 Task: Create a sub task System Test and UAT for the task  Create a new online platform for online therapy sessions in the project ArrowTech , assign it to team member softage.3@softage.net and update the status of the sub task to  On Track  , set the priority of the sub task to Low
Action: Mouse moved to (68, 332)
Screenshot: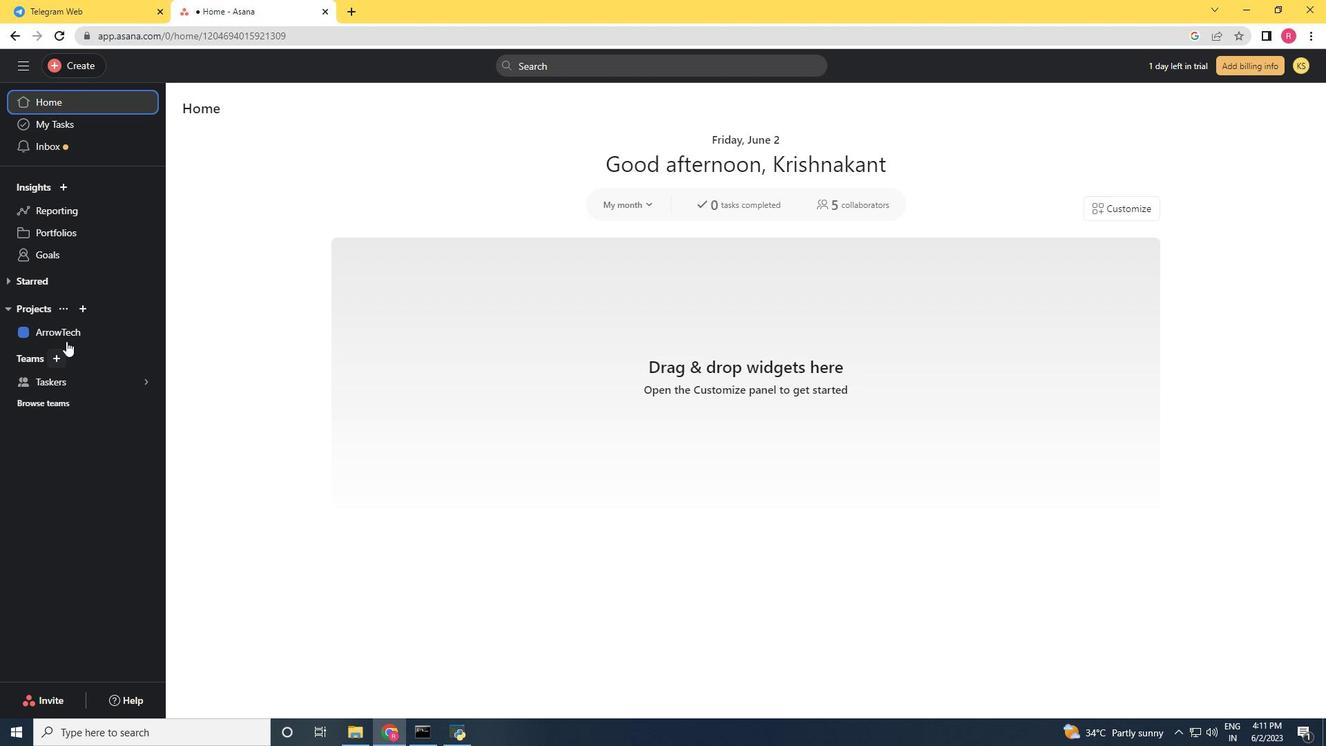 
Action: Mouse pressed left at (68, 332)
Screenshot: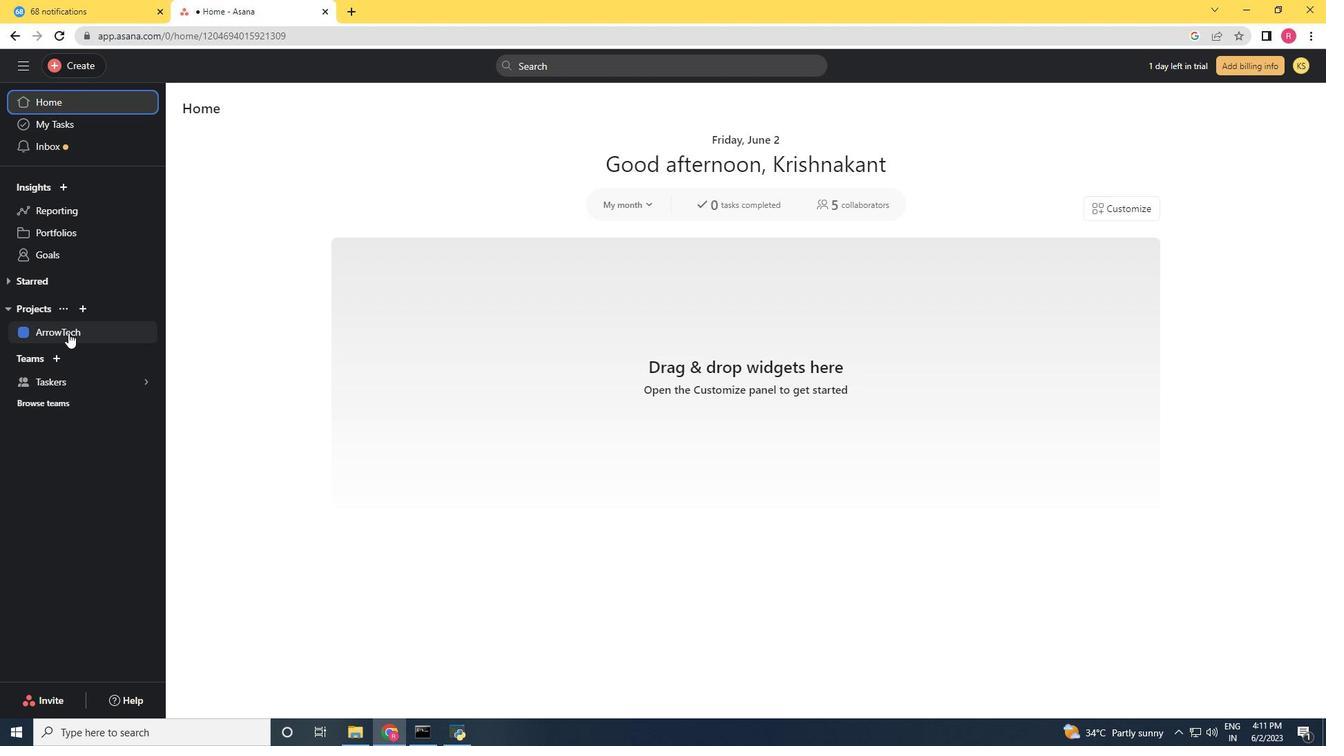 
Action: Mouse moved to (529, 307)
Screenshot: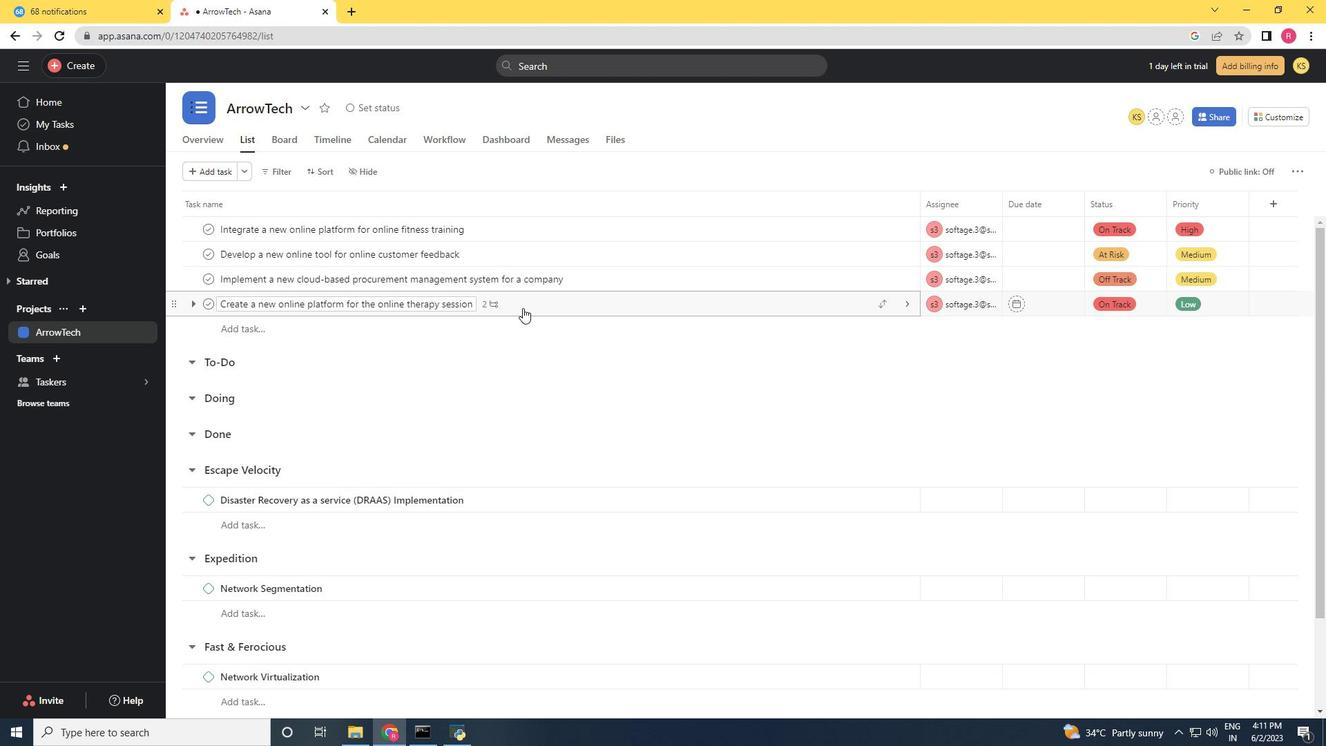 
Action: Mouse pressed left at (529, 307)
Screenshot: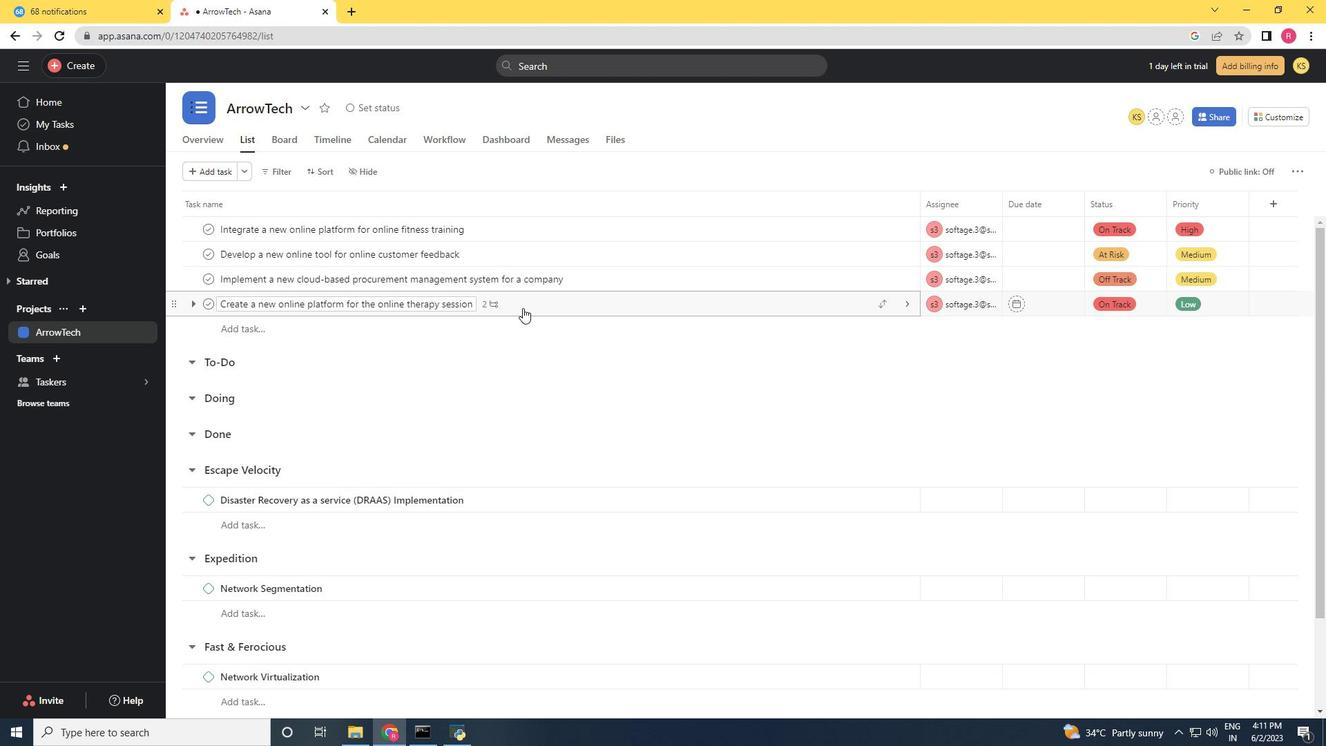 
Action: Mouse moved to (983, 440)
Screenshot: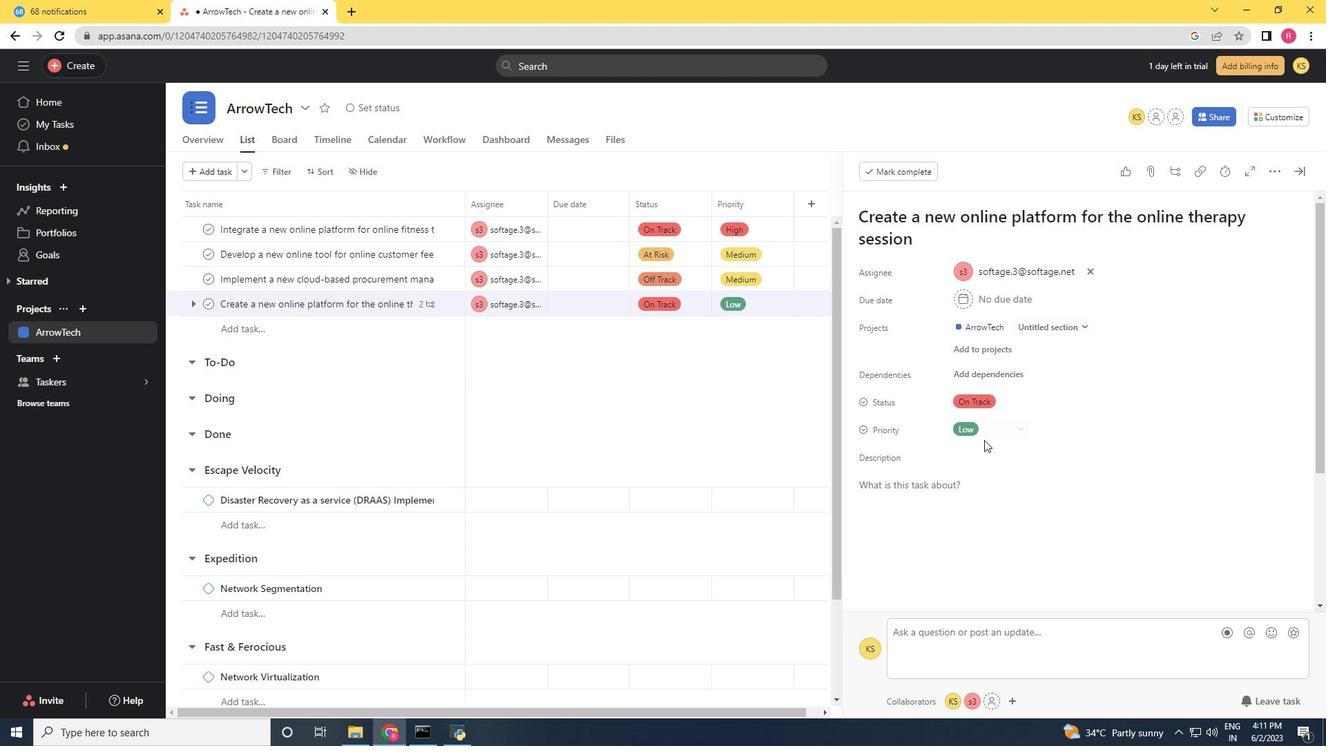 
Action: Mouse scrolled (983, 440) with delta (0, 0)
Screenshot: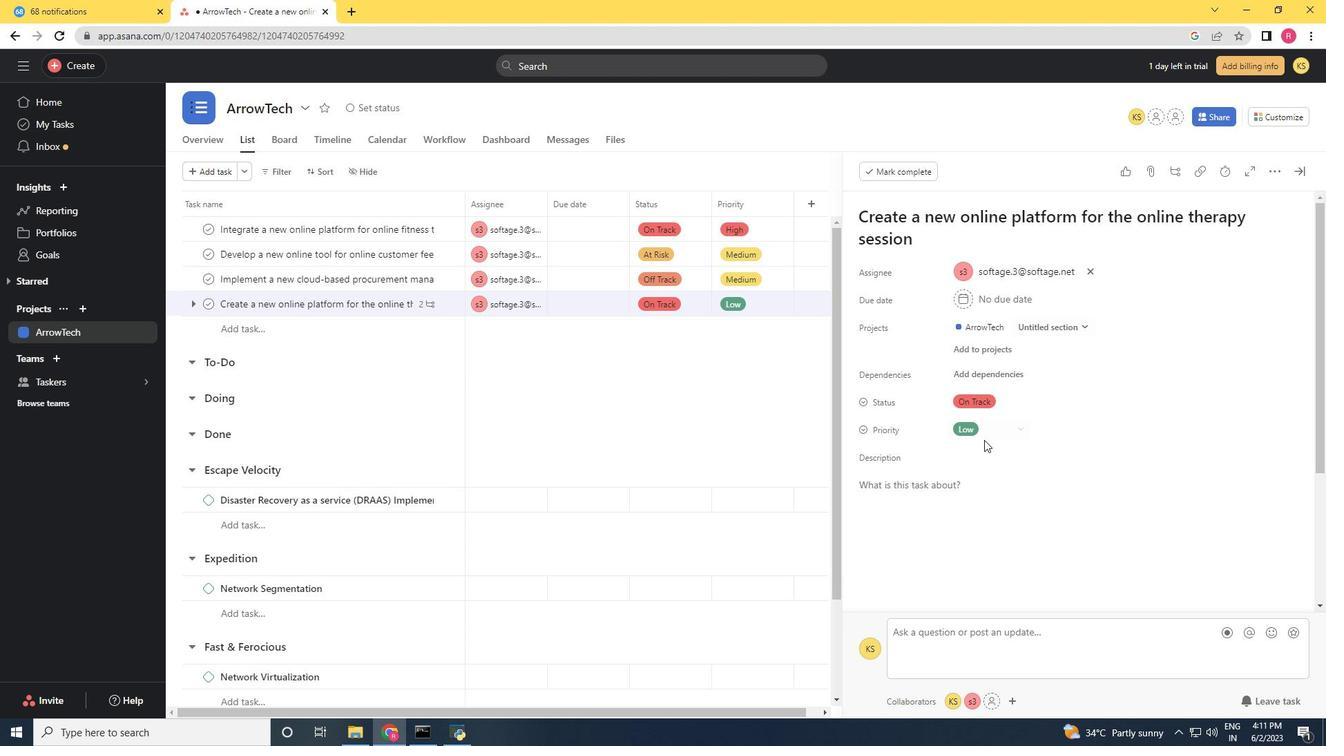 
Action: Mouse moved to (978, 446)
Screenshot: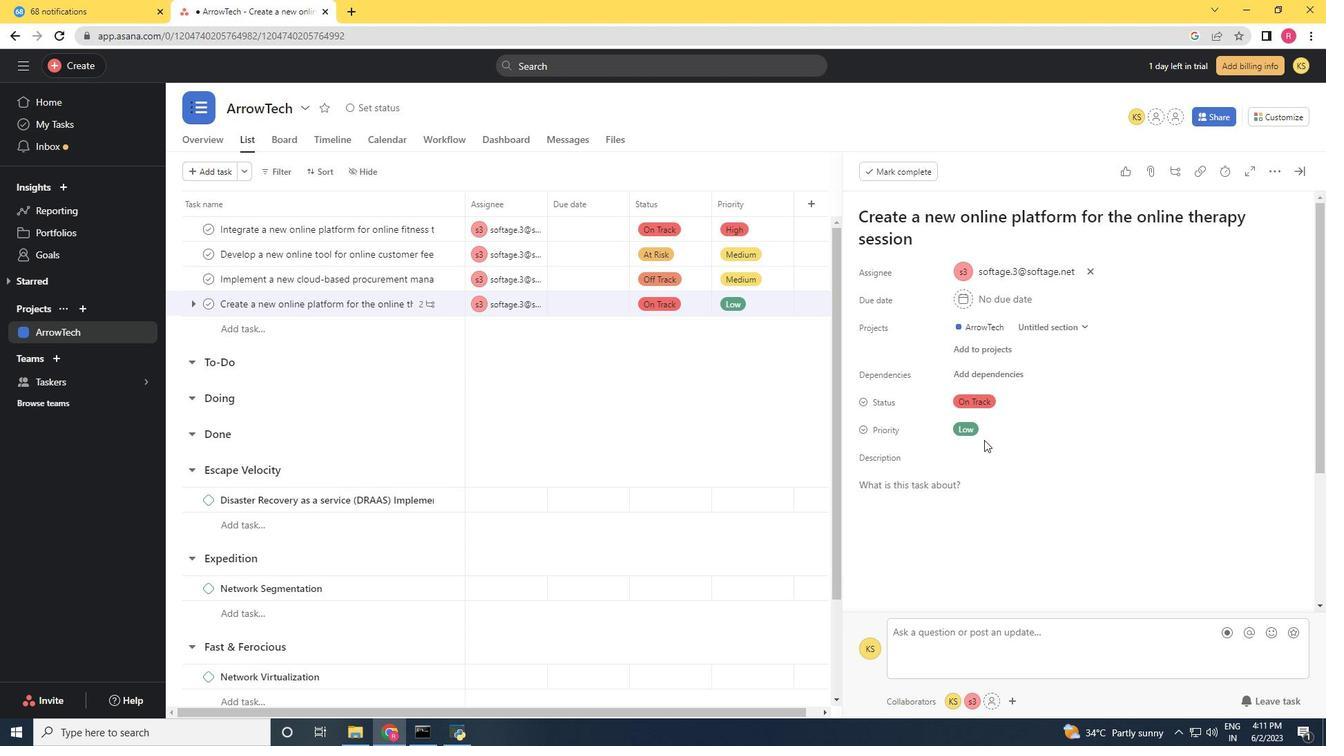 
Action: Mouse scrolled (978, 446) with delta (0, 0)
Screenshot: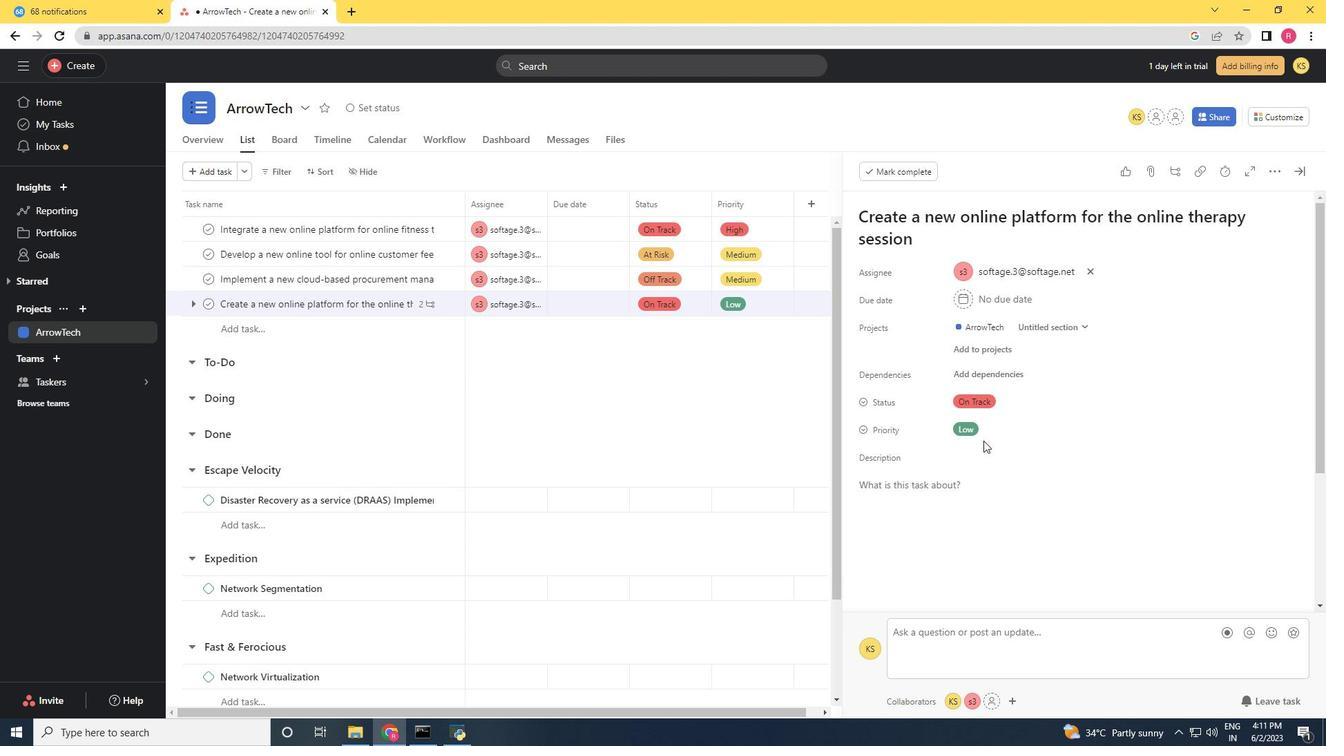 
Action: Mouse moved to (976, 450)
Screenshot: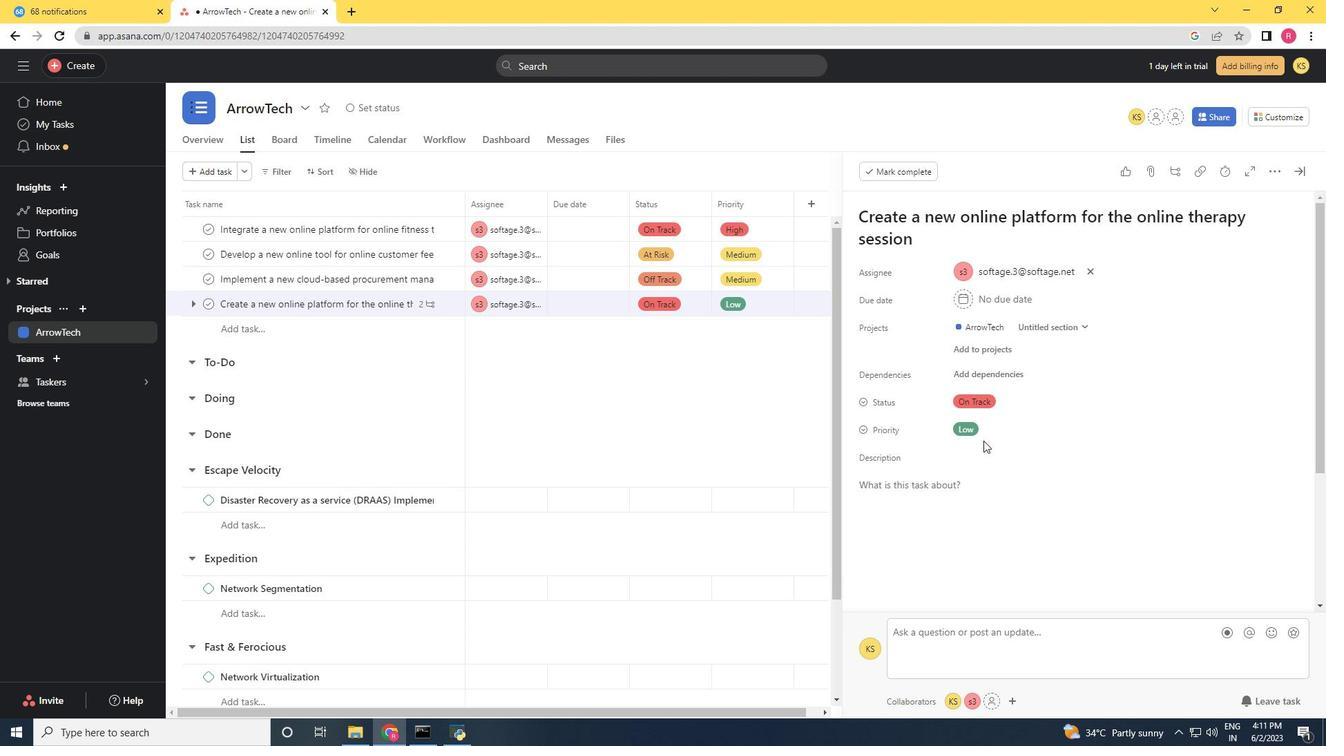 
Action: Mouse scrolled (976, 449) with delta (0, 0)
Screenshot: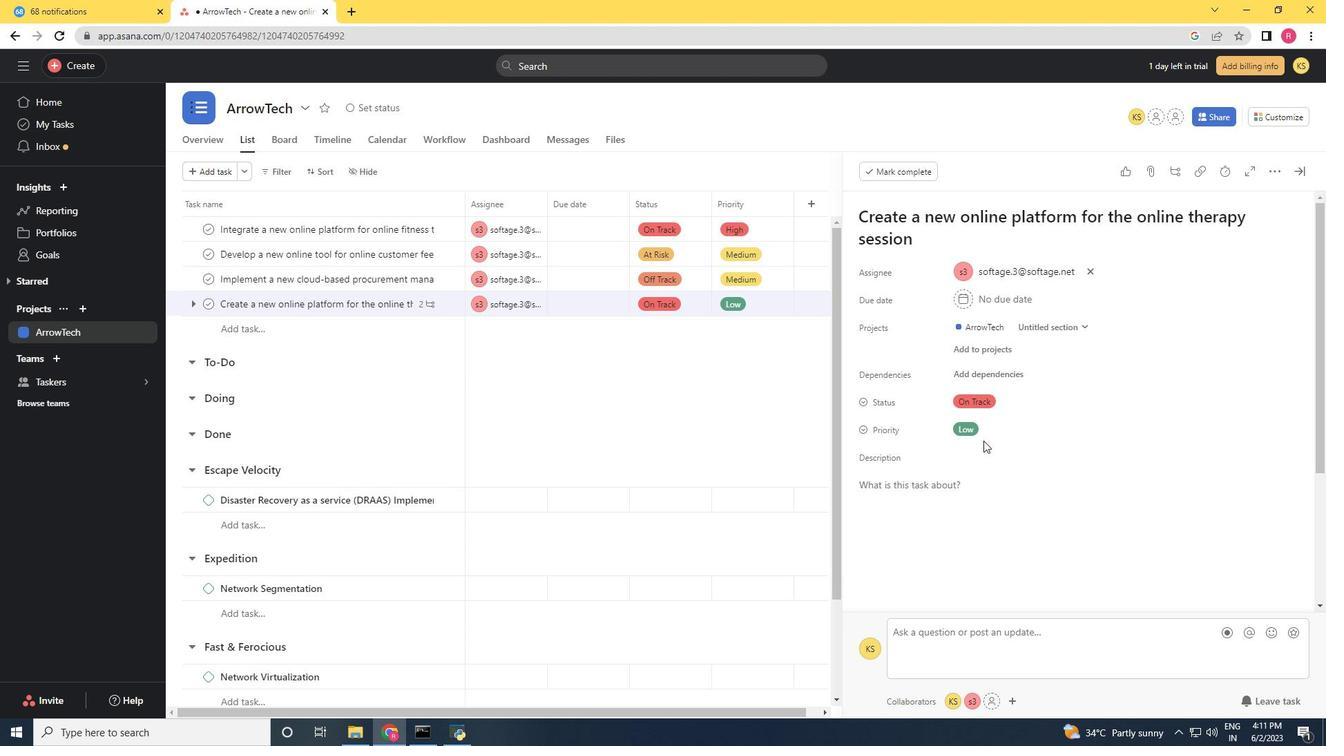 
Action: Mouse scrolled (976, 449) with delta (0, 0)
Screenshot: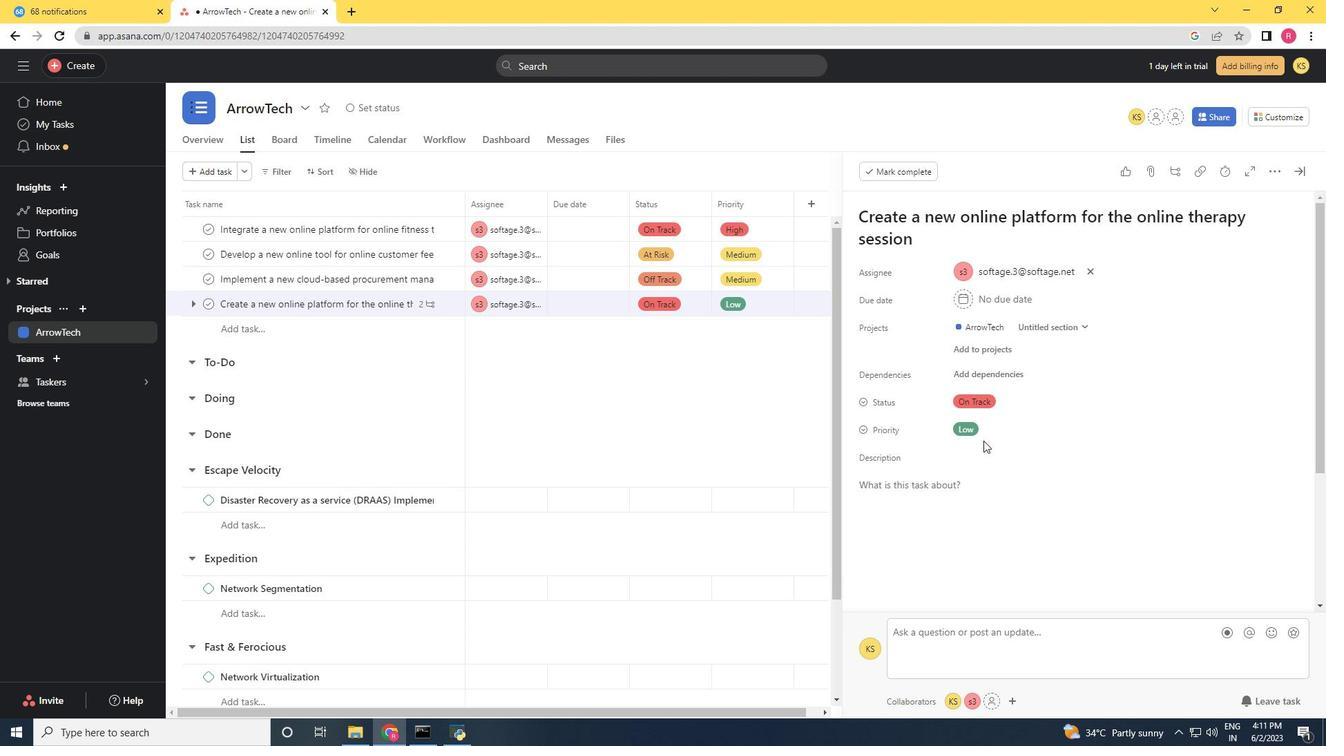 
Action: Mouse moved to (907, 498)
Screenshot: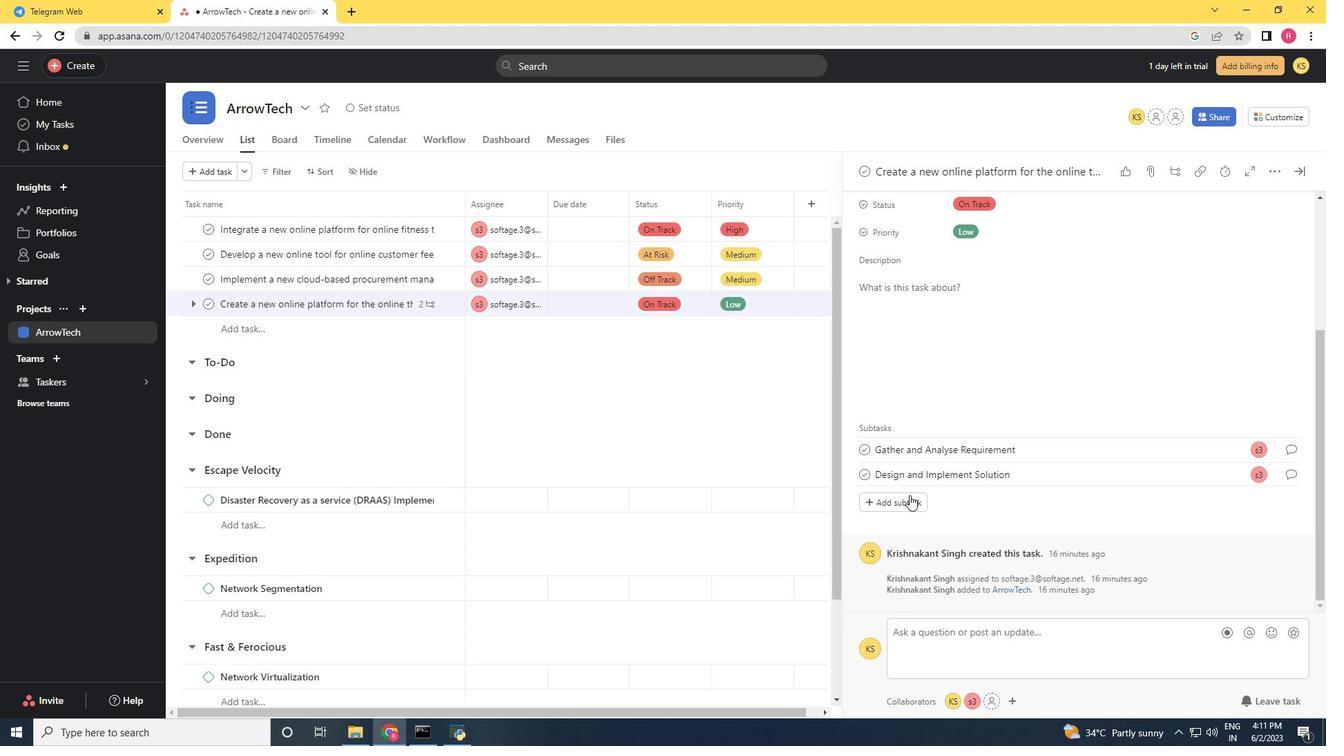 
Action: Mouse pressed left at (907, 498)
Screenshot: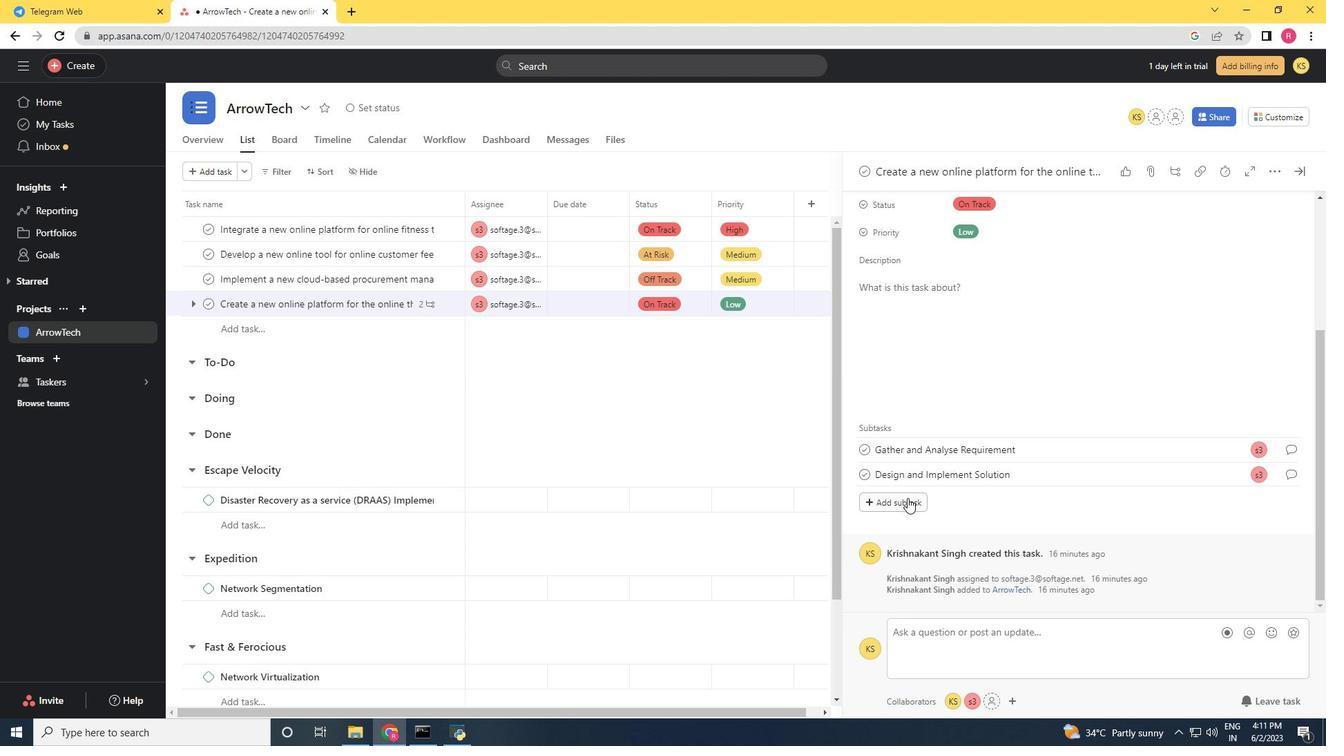 
Action: Mouse moved to (901, 492)
Screenshot: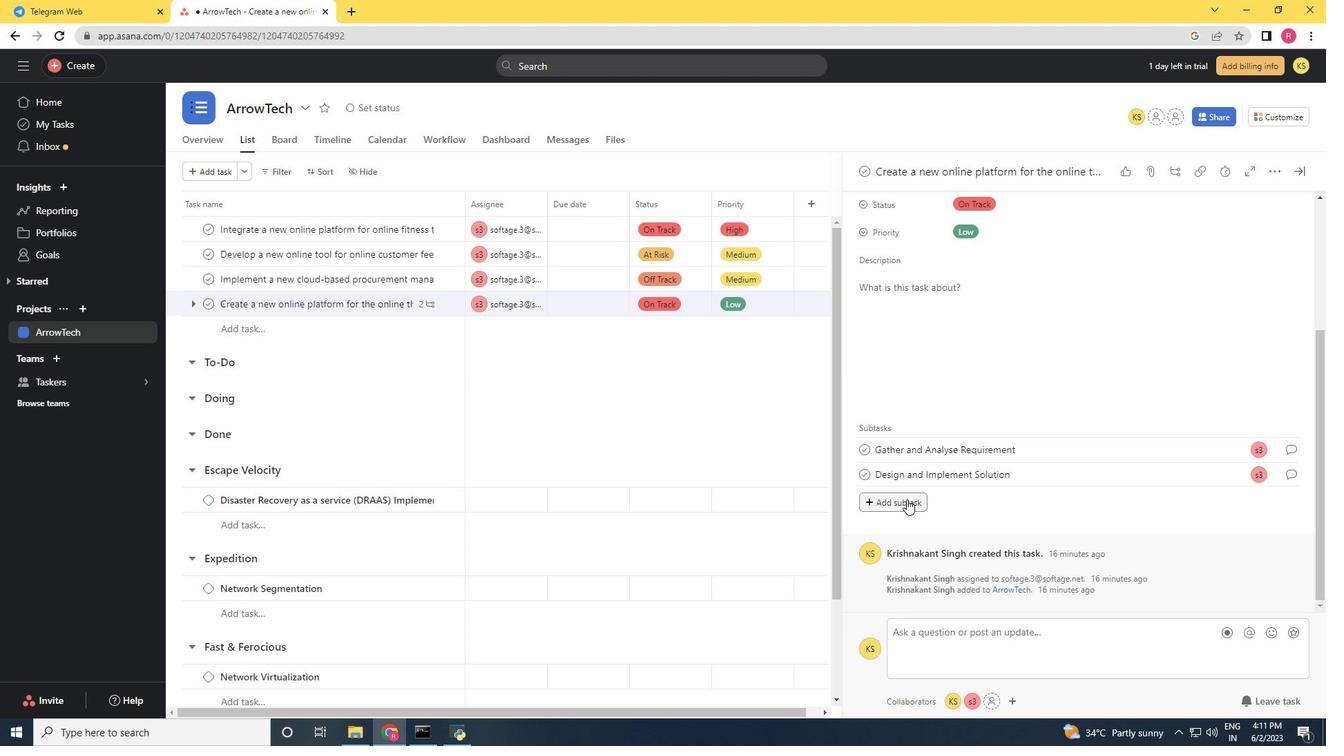
Action: Key pressed <Key.shift>System<Key.space><Key.shift>Test<Key.space>and<Key.space><Key.shift>UAT<Key.space>
Screenshot: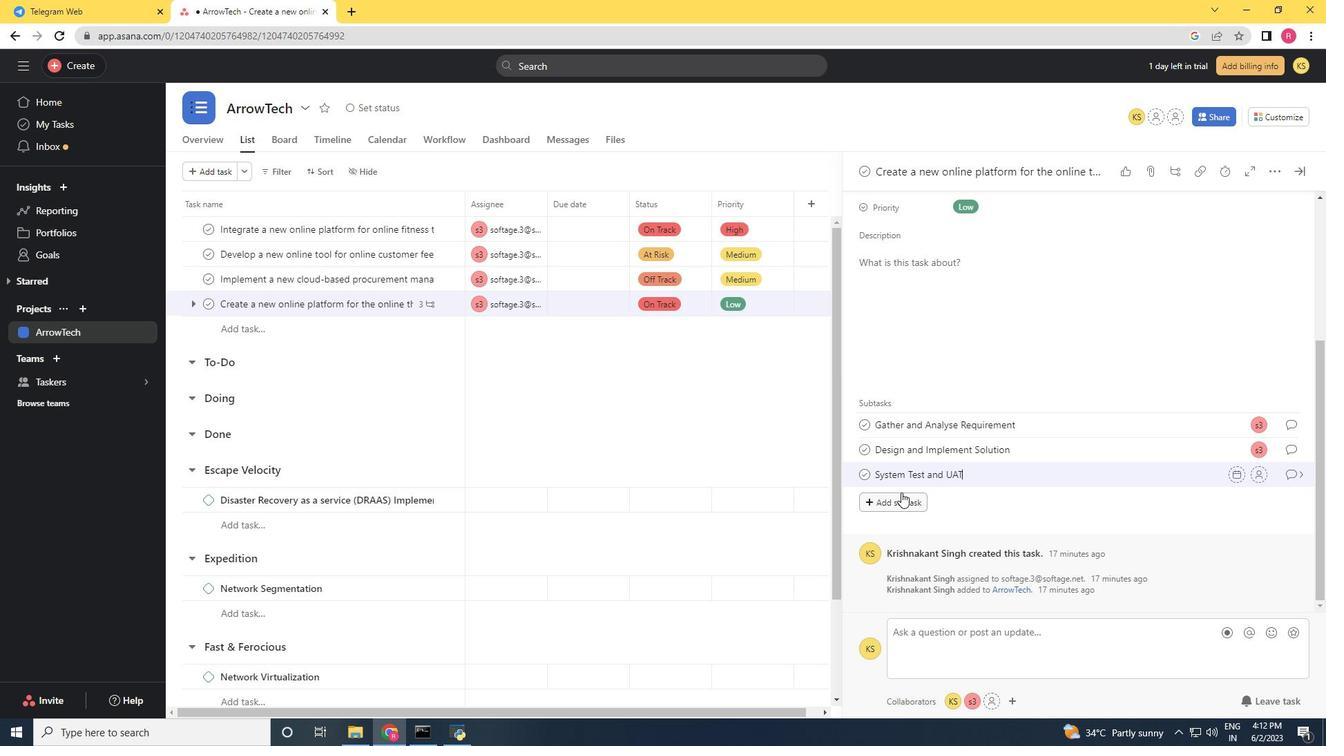 
Action: Mouse moved to (1255, 471)
Screenshot: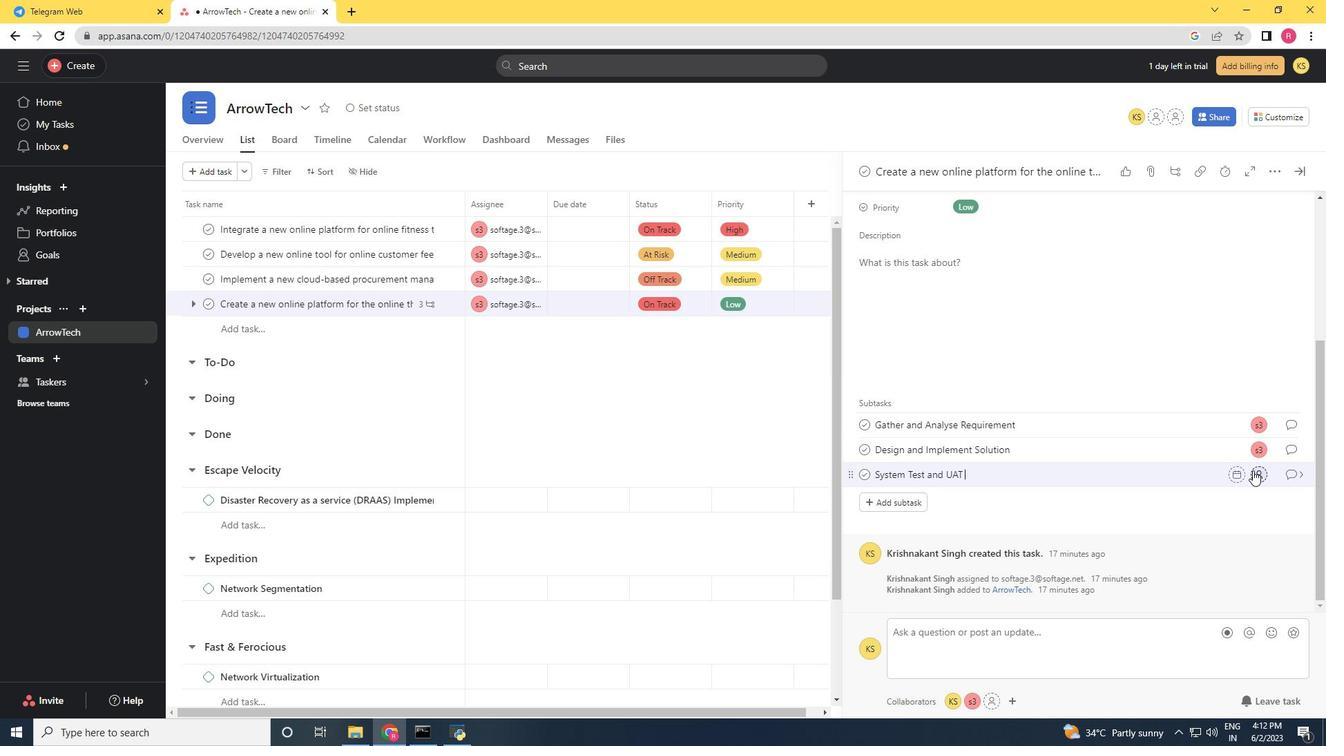 
Action: Mouse pressed left at (1255, 471)
Screenshot: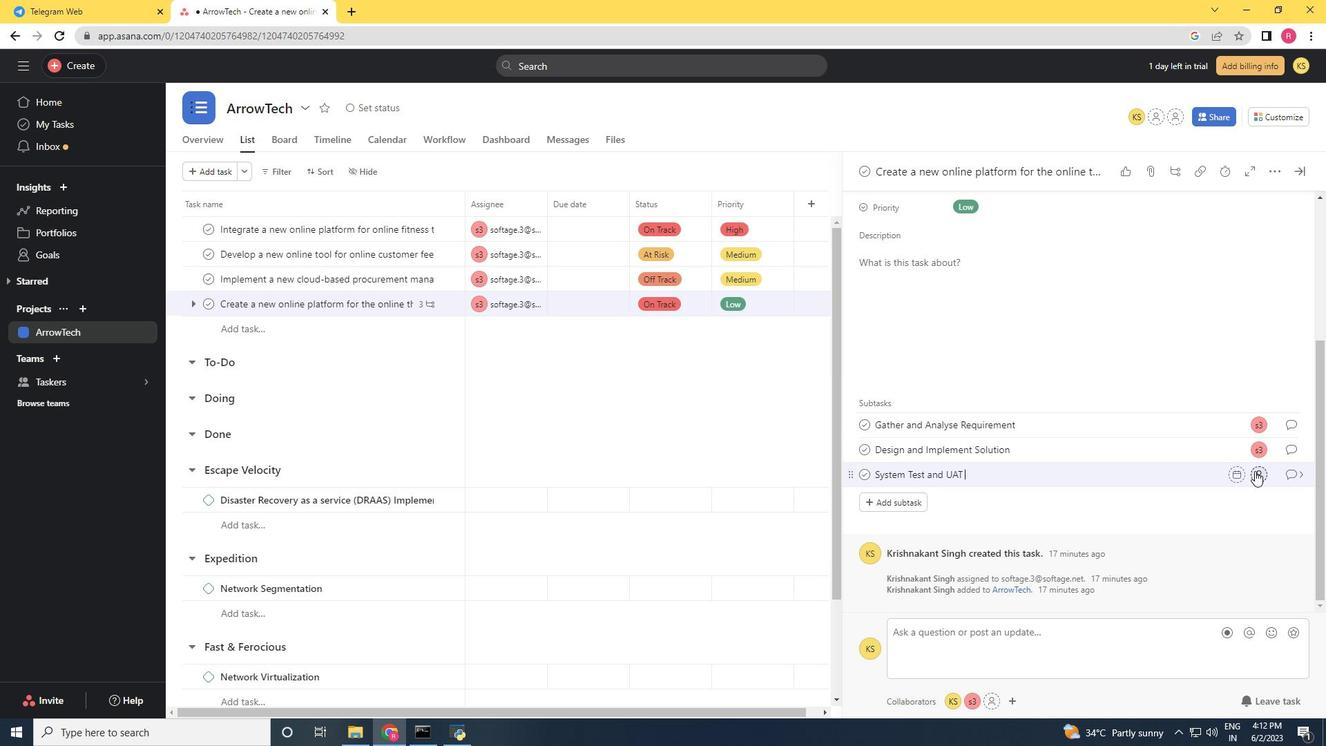 
Action: Mouse moved to (1094, 432)
Screenshot: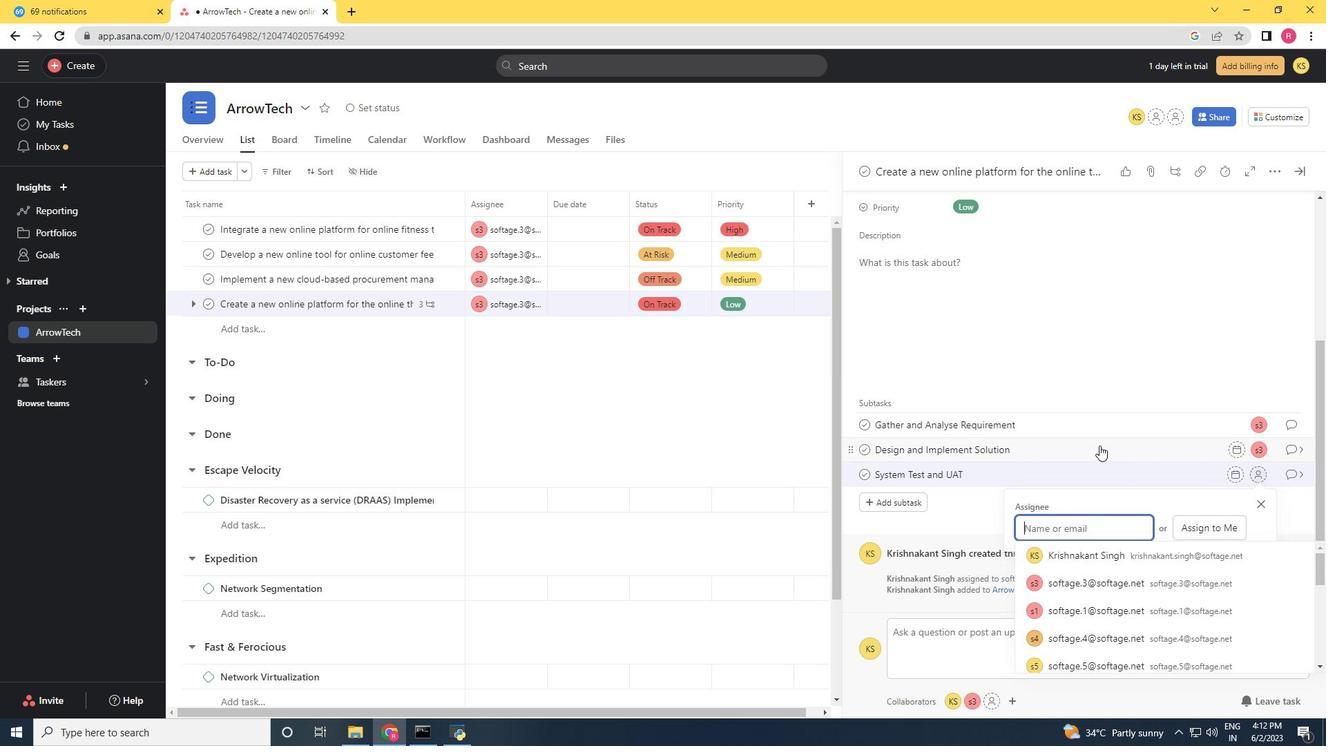 
Action: Key pressed softage.3<Key.shift>@softage.net
Screenshot: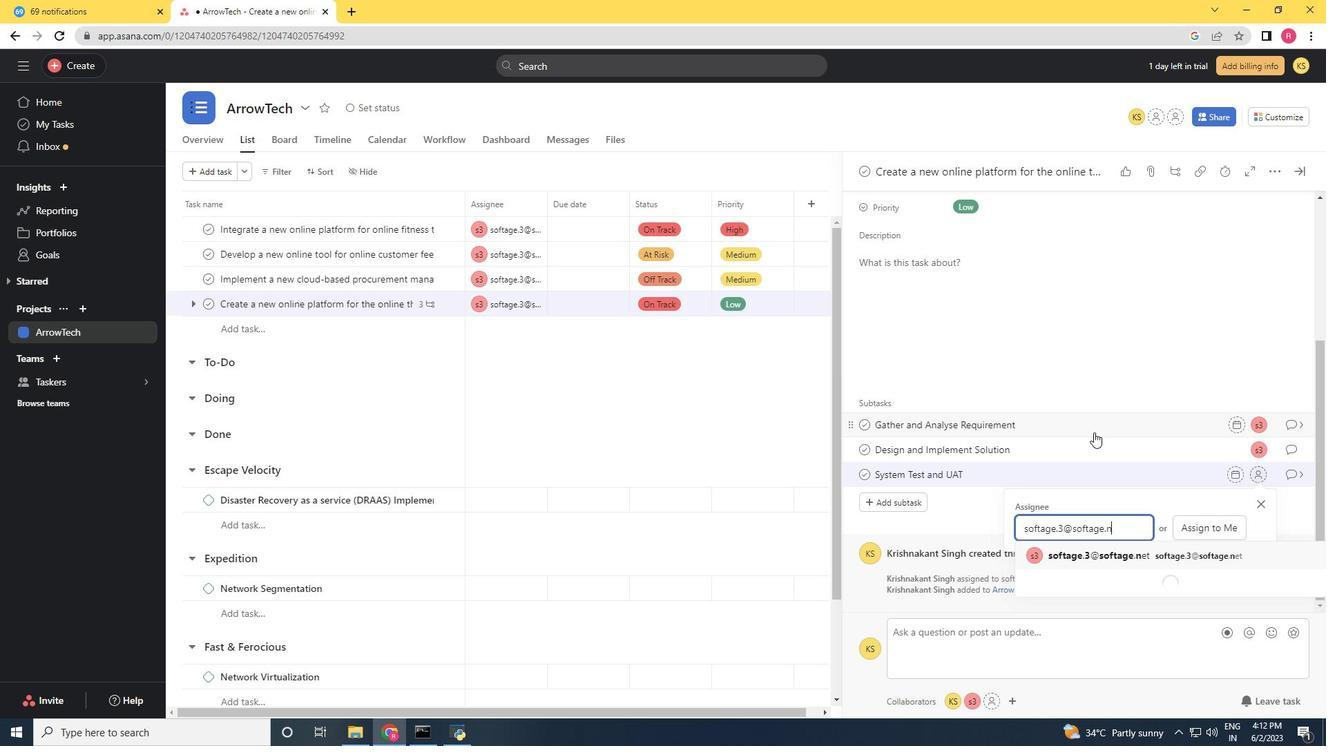 
Action: Mouse moved to (1146, 549)
Screenshot: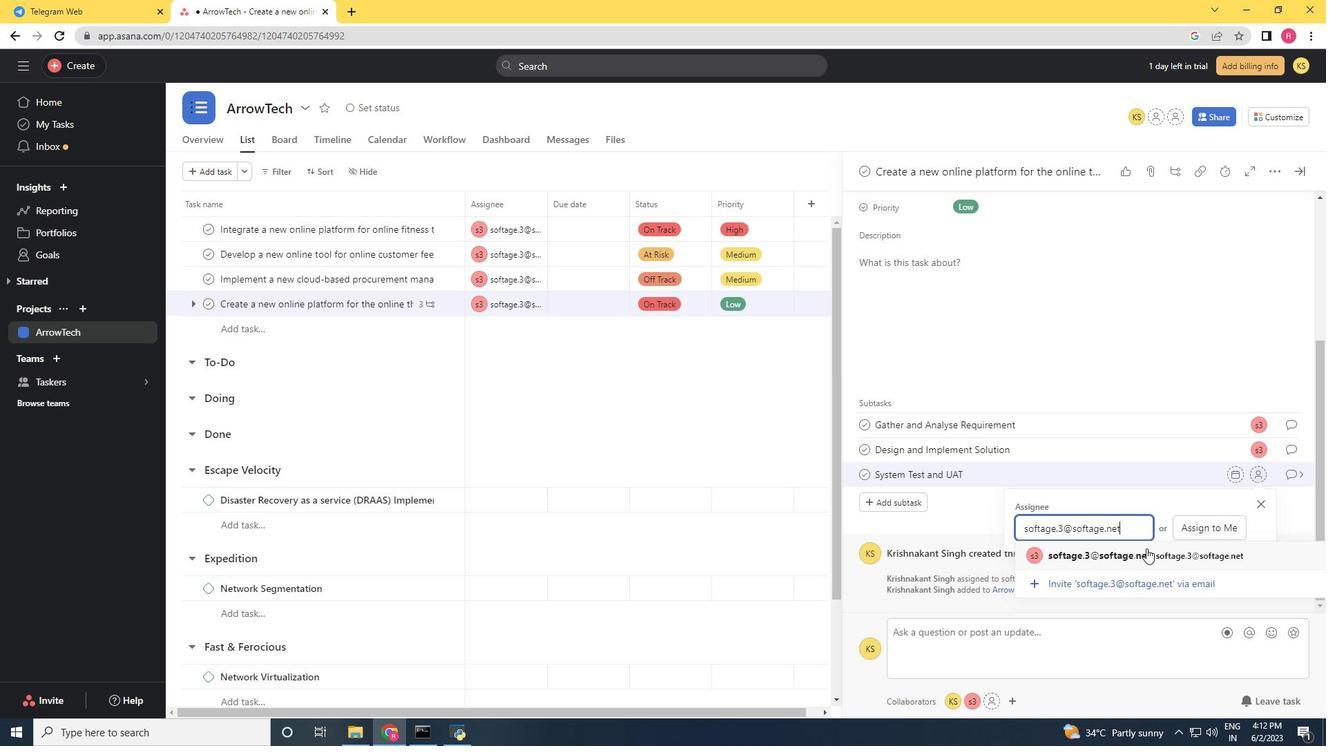 
Action: Mouse pressed left at (1146, 549)
Screenshot: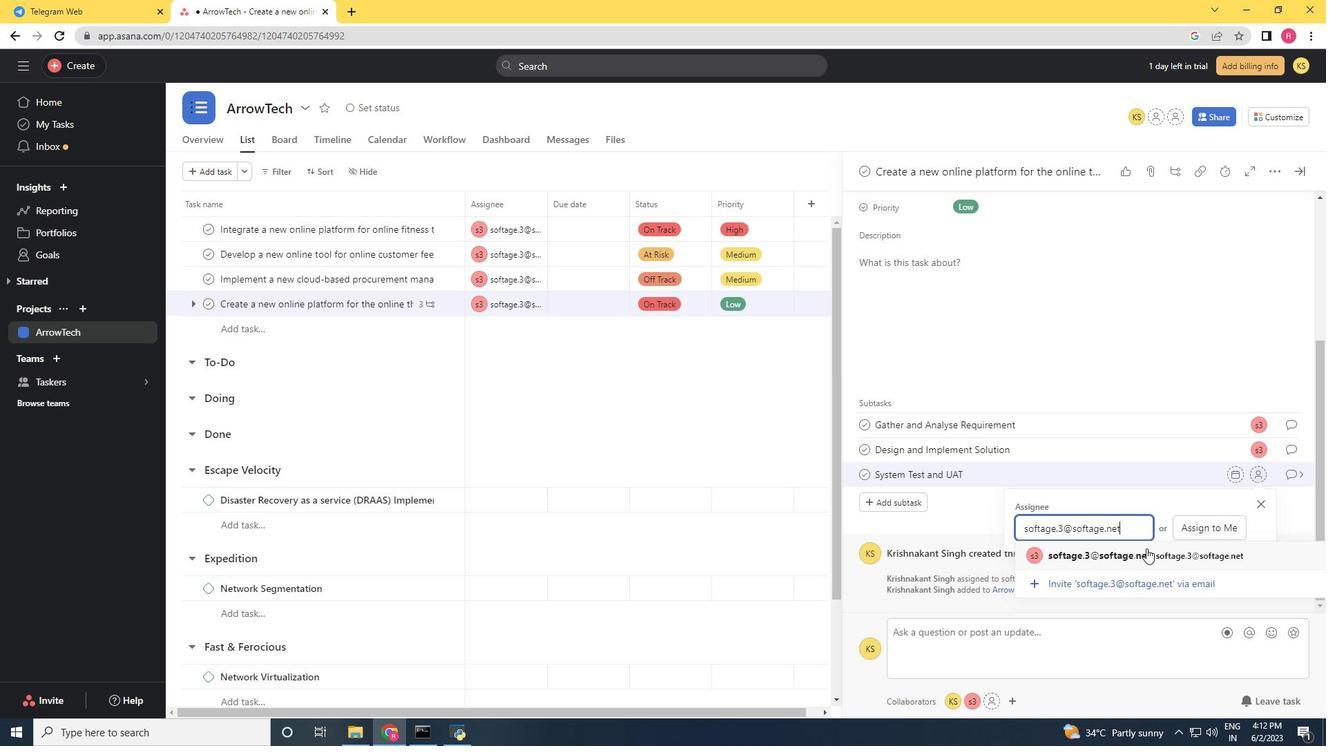 
Action: Mouse moved to (1298, 475)
Screenshot: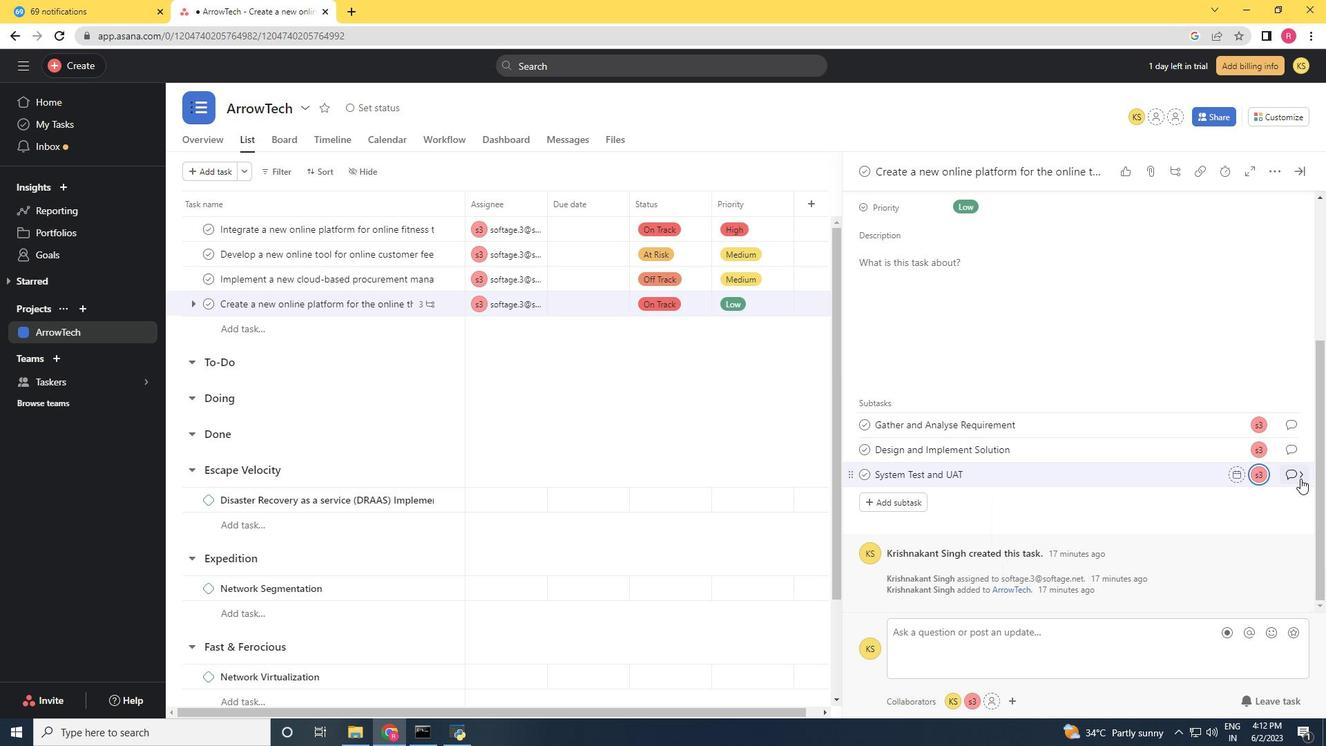 
Action: Mouse pressed left at (1298, 475)
Screenshot: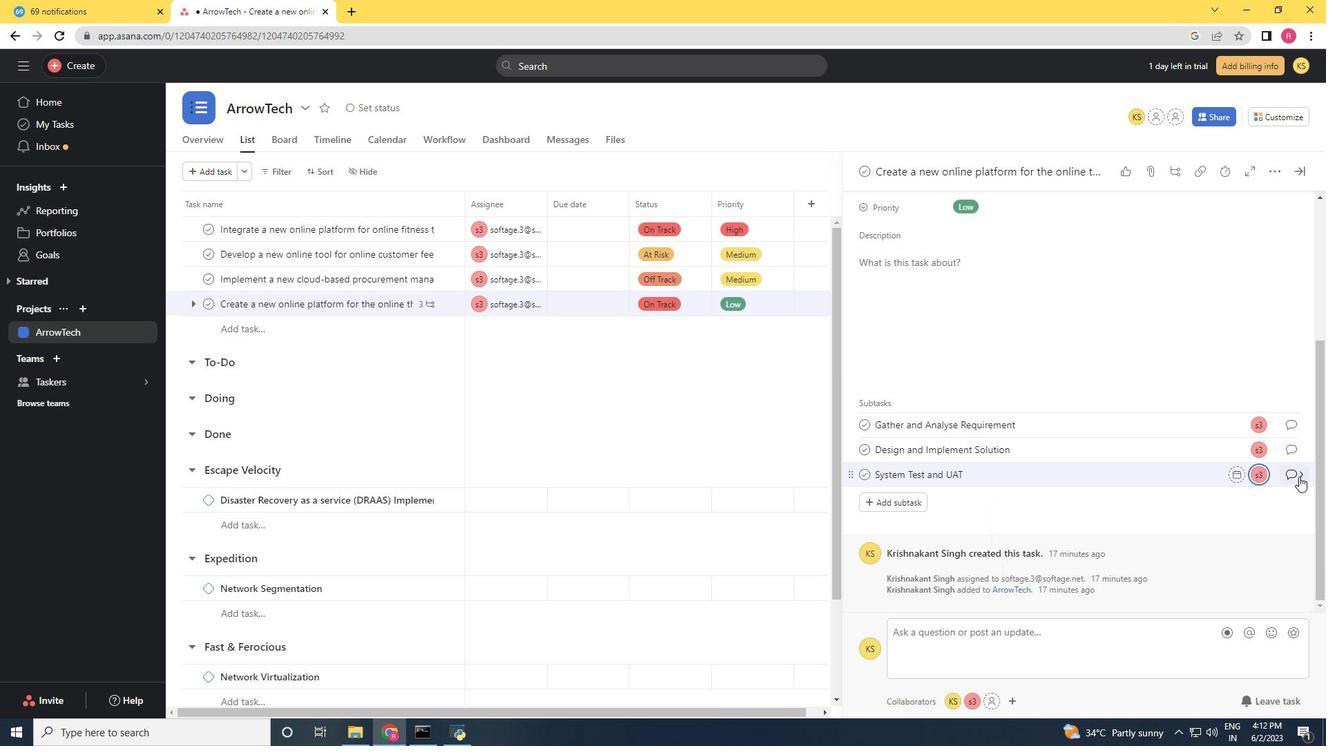 
Action: Mouse moved to (986, 566)
Screenshot: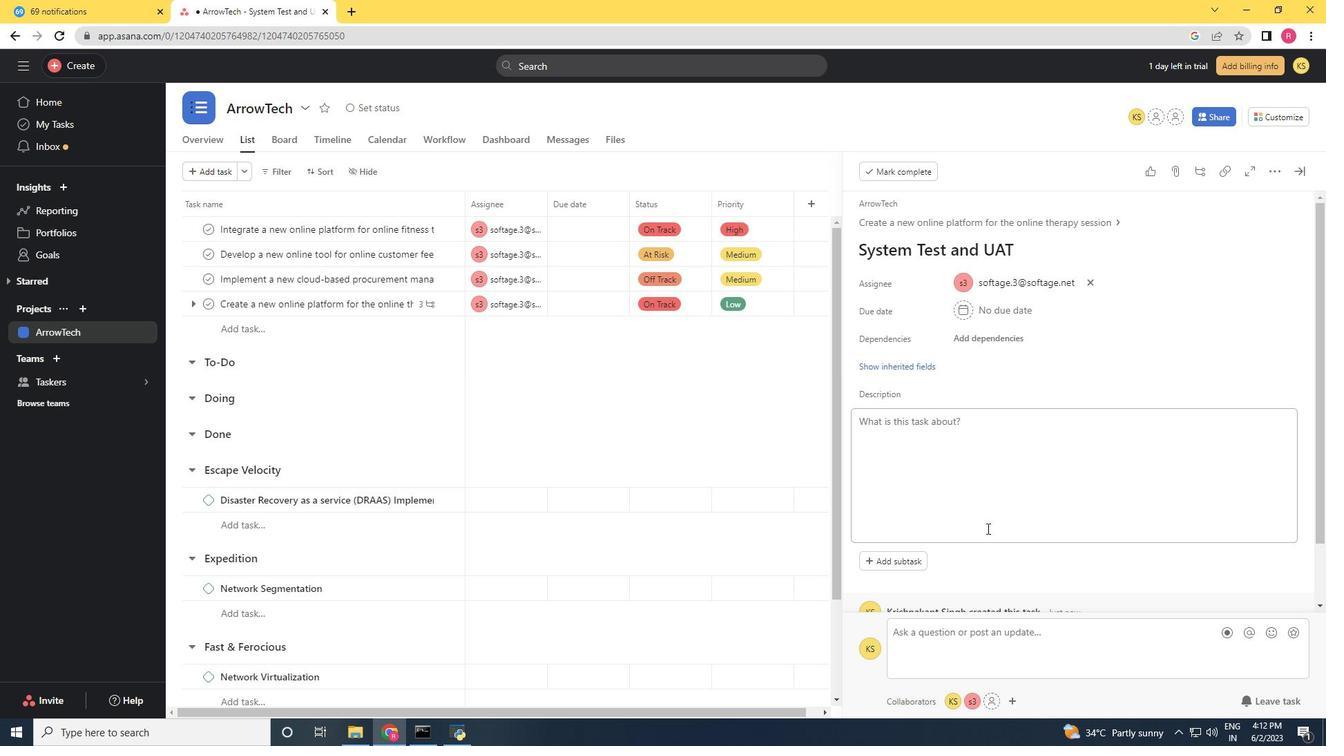 
Action: Mouse scrolled (986, 565) with delta (0, 0)
Screenshot: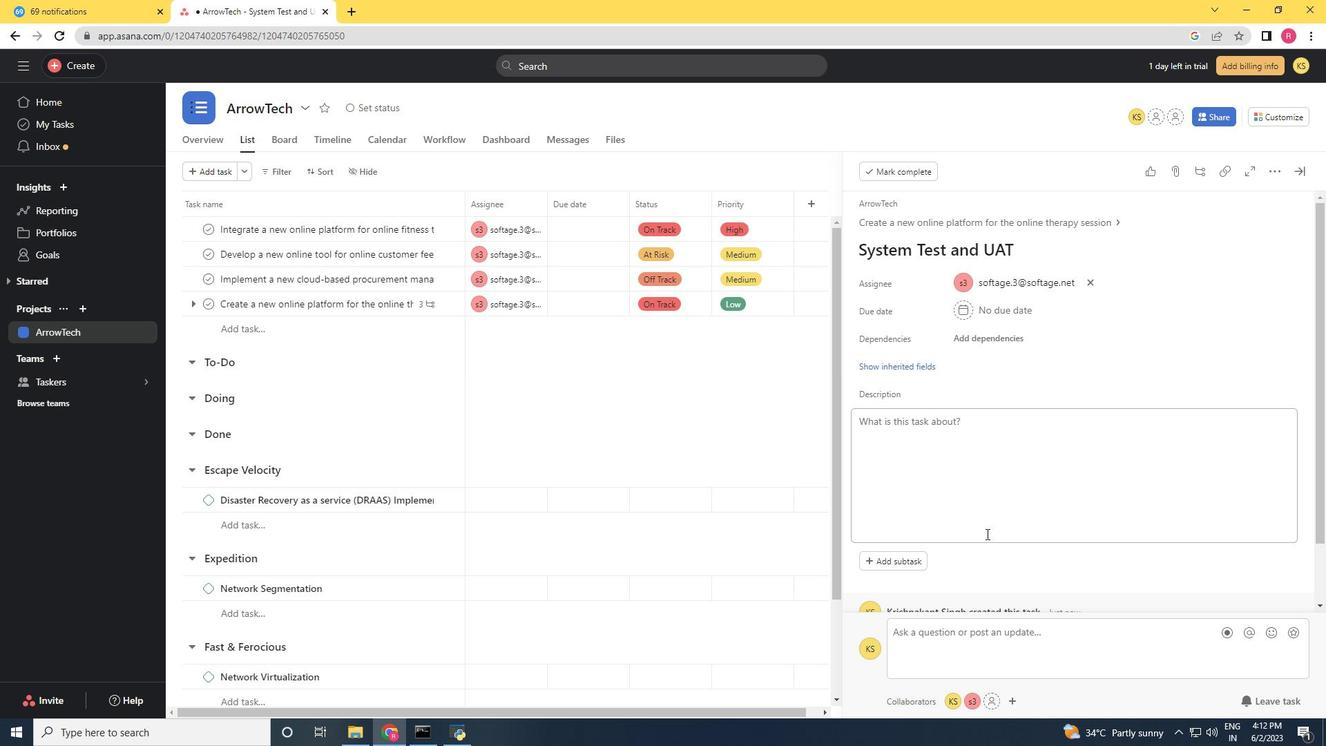 
Action: Mouse moved to (986, 568)
Screenshot: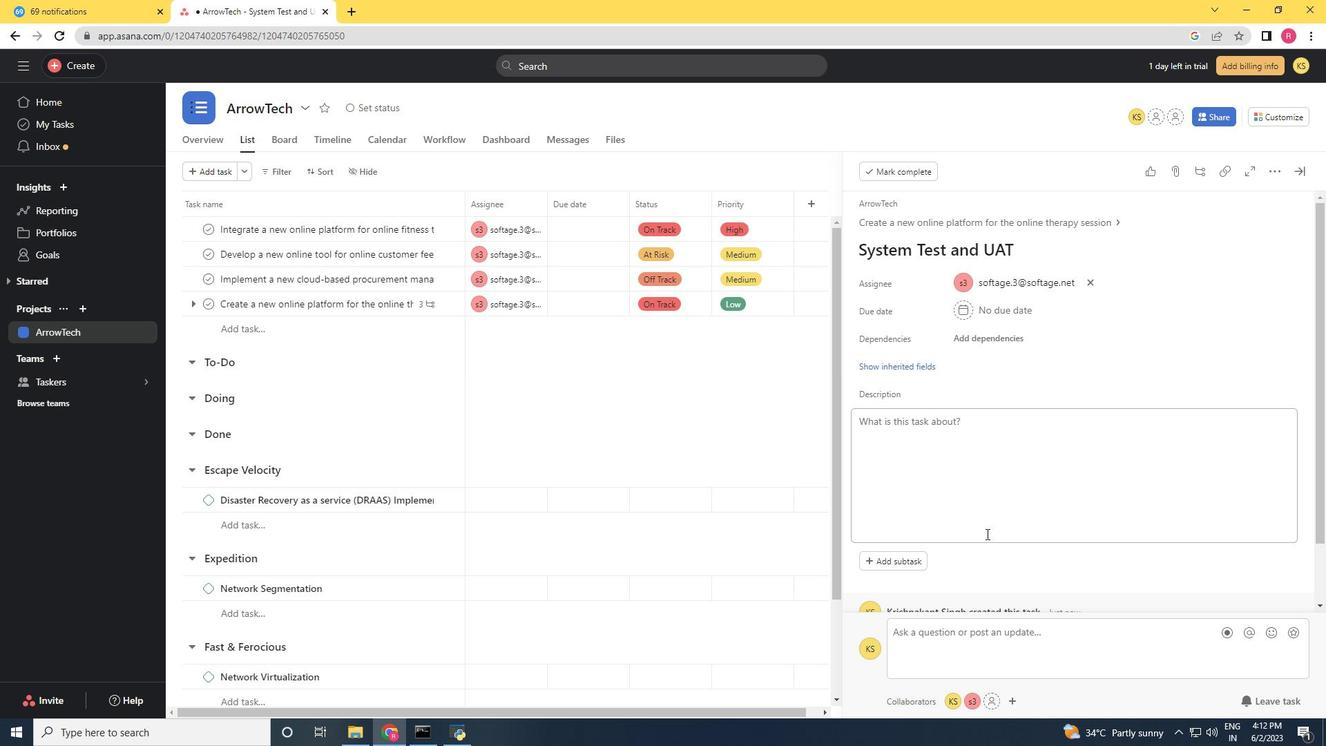 
Action: Mouse scrolled (986, 567) with delta (0, 0)
Screenshot: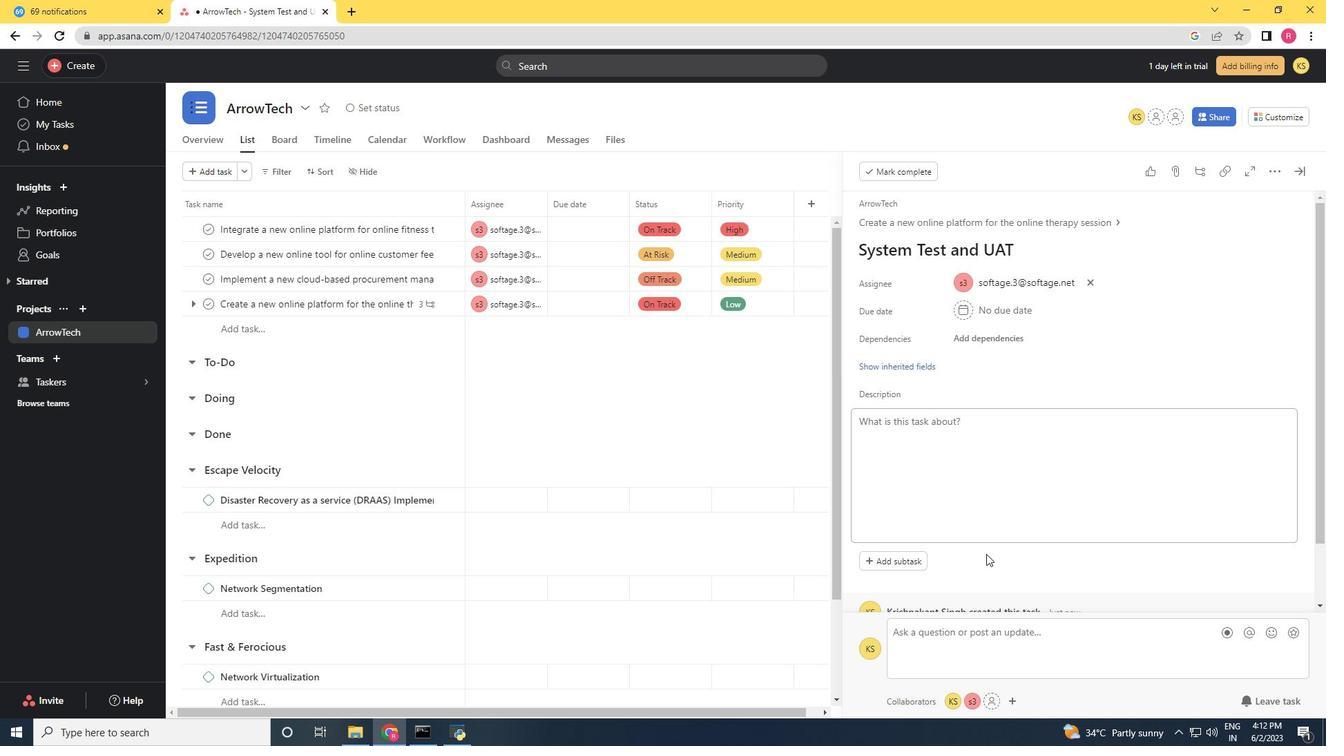 
Action: Mouse scrolled (986, 567) with delta (0, 0)
Screenshot: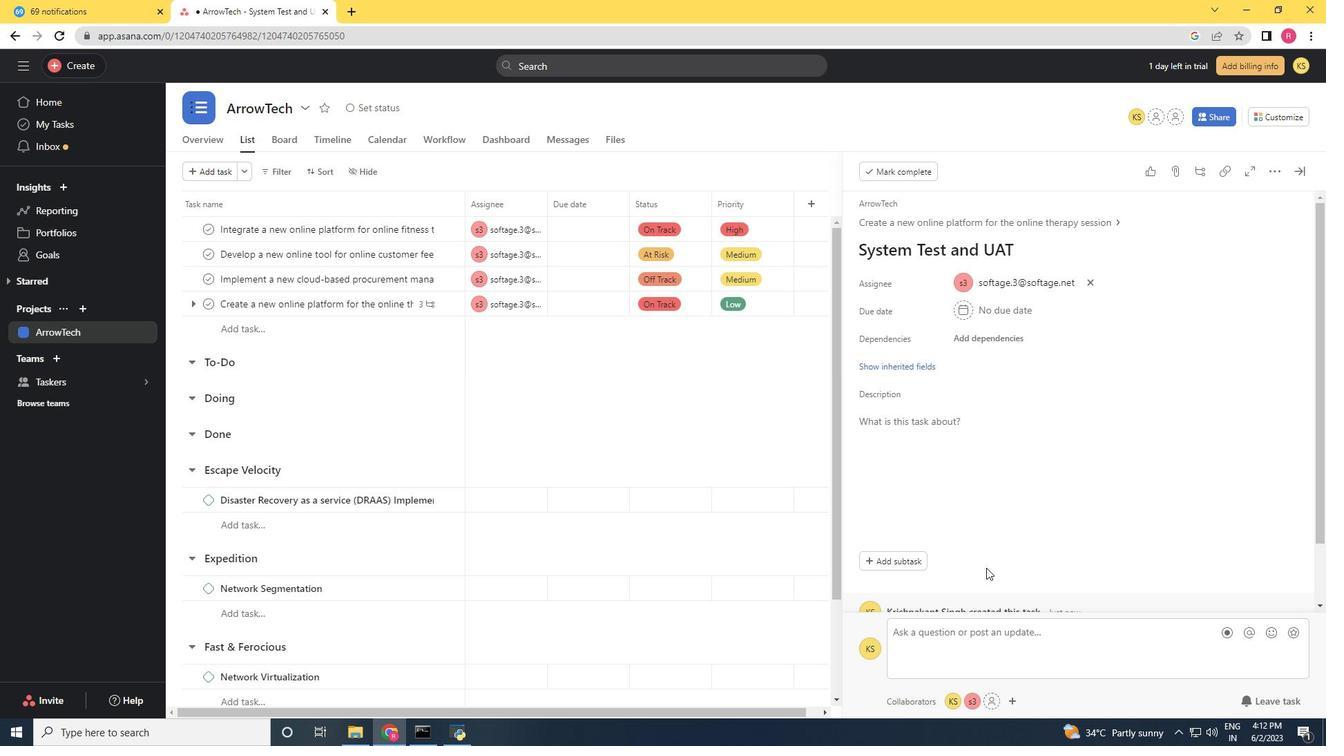 
Action: Mouse scrolled (986, 567) with delta (0, 0)
Screenshot: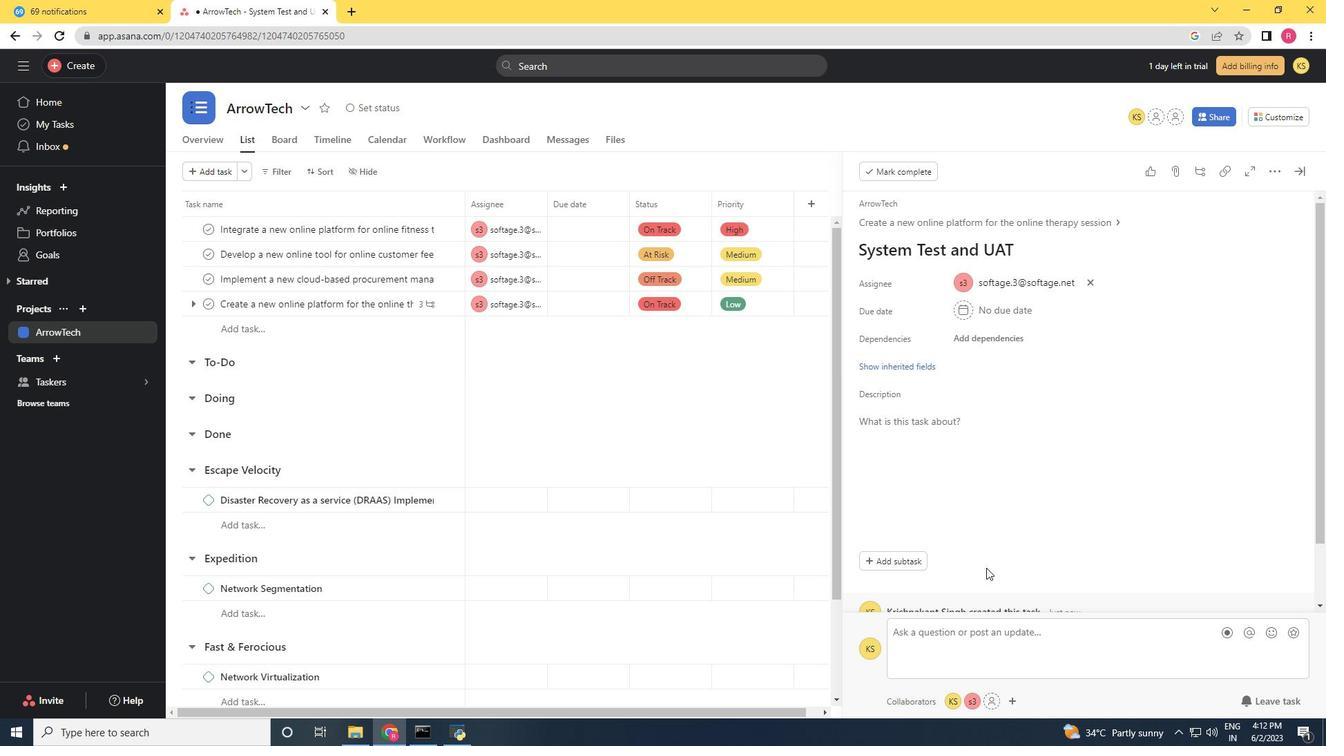 
Action: Mouse moved to (996, 541)
Screenshot: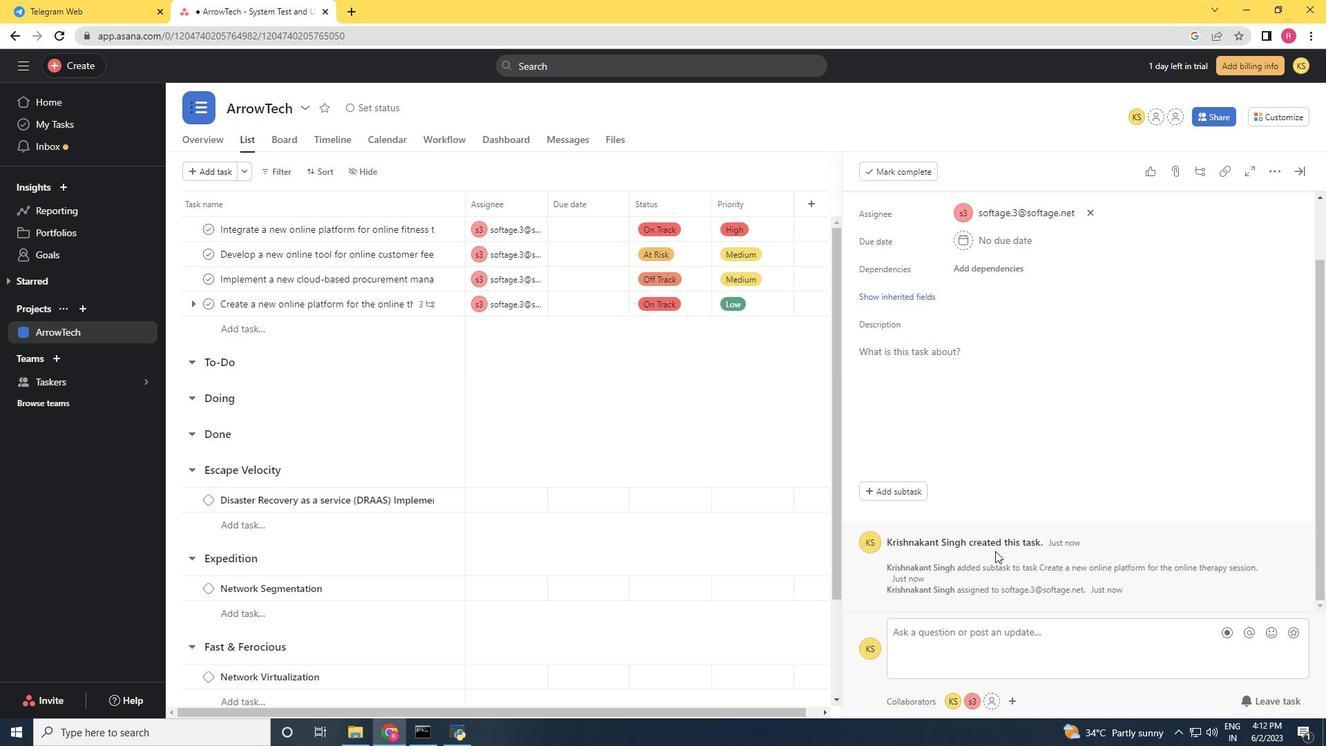 
Action: Mouse scrolled (996, 542) with delta (0, 0)
Screenshot: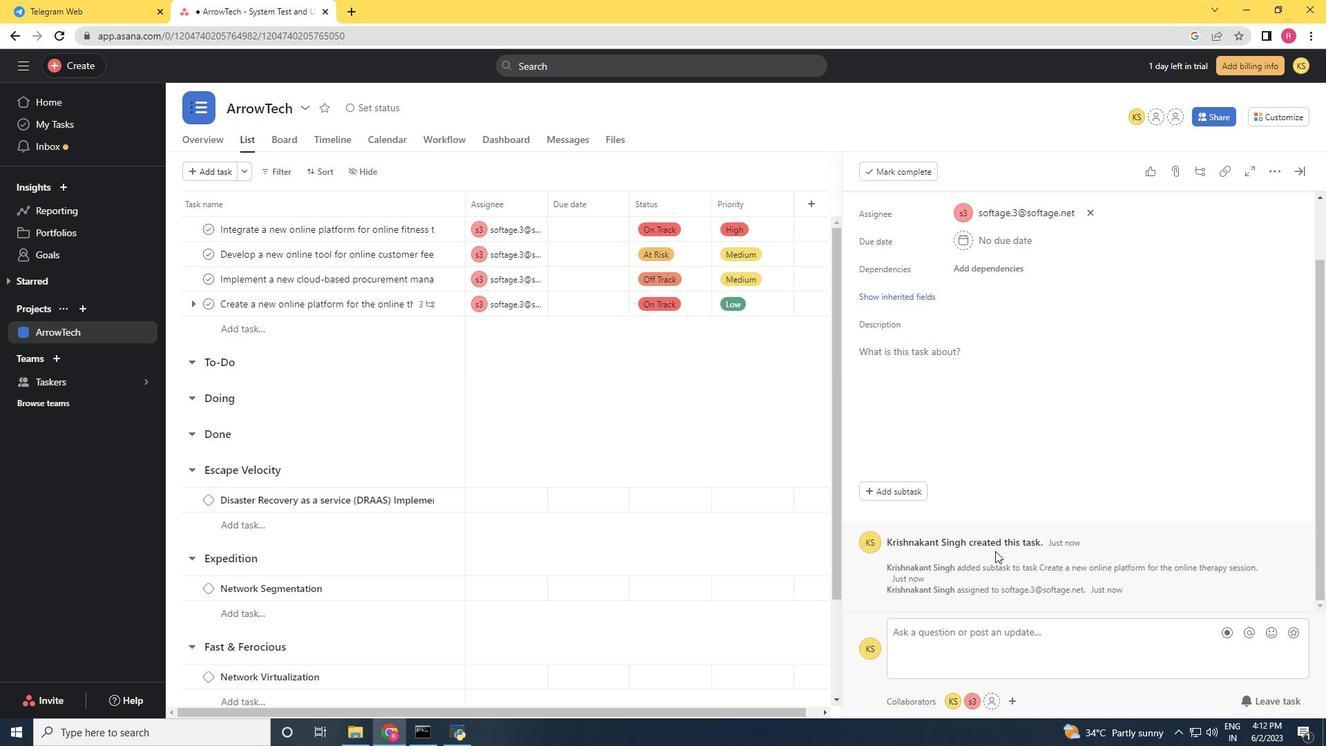 
Action: Mouse moved to (996, 539)
Screenshot: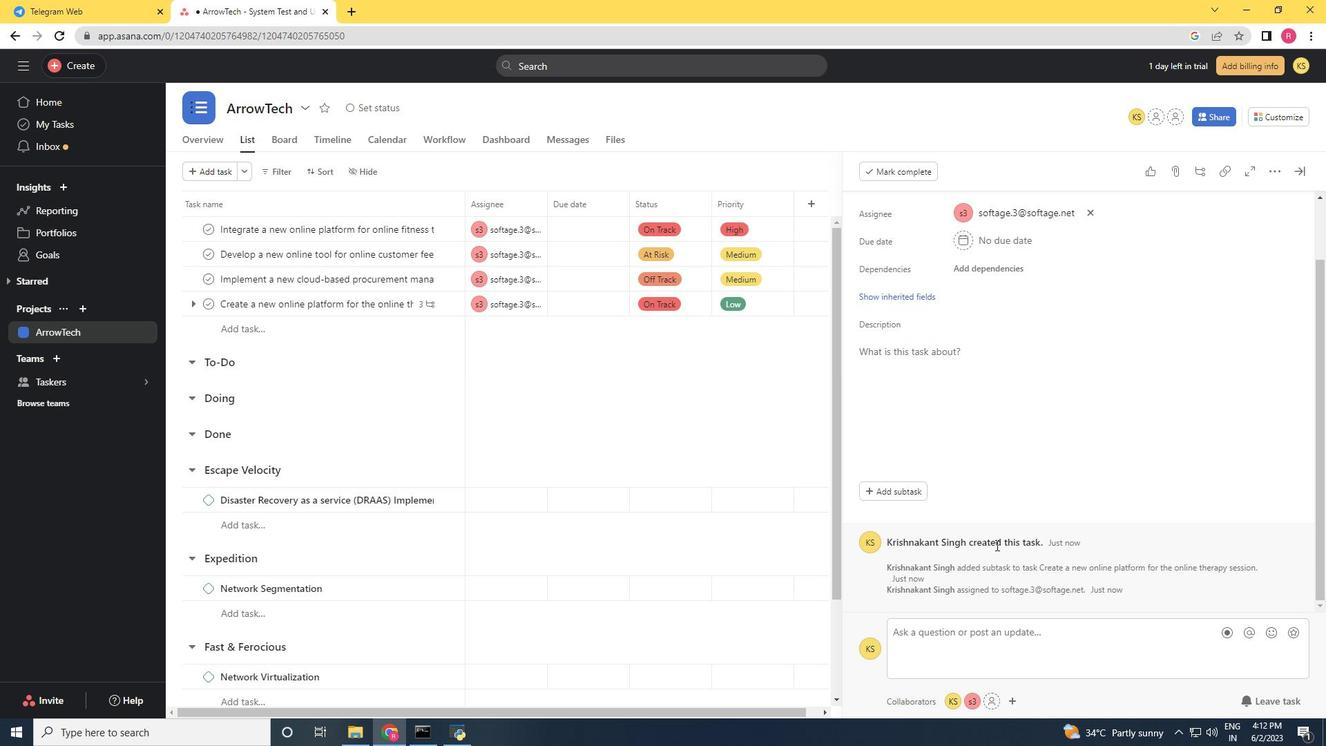
Action: Mouse scrolled (996, 540) with delta (0, 0)
Screenshot: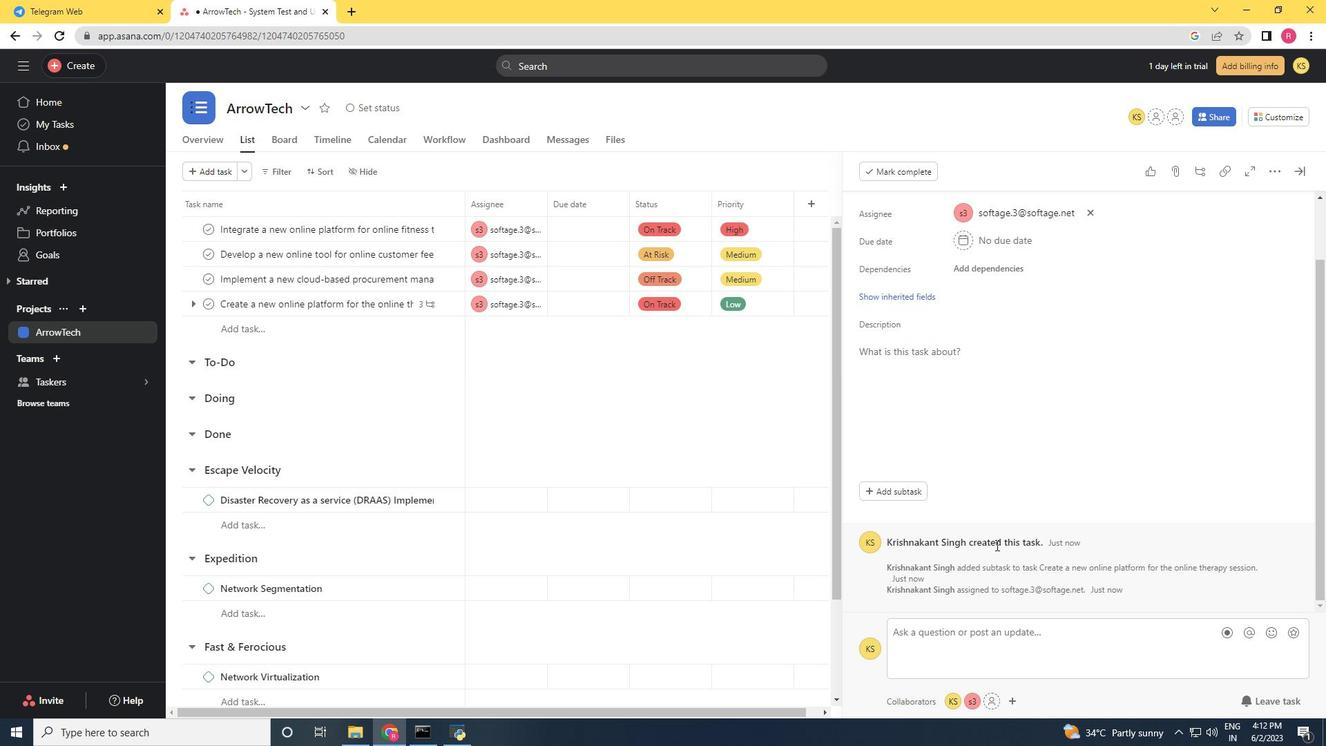 
Action: Mouse moved to (998, 538)
Screenshot: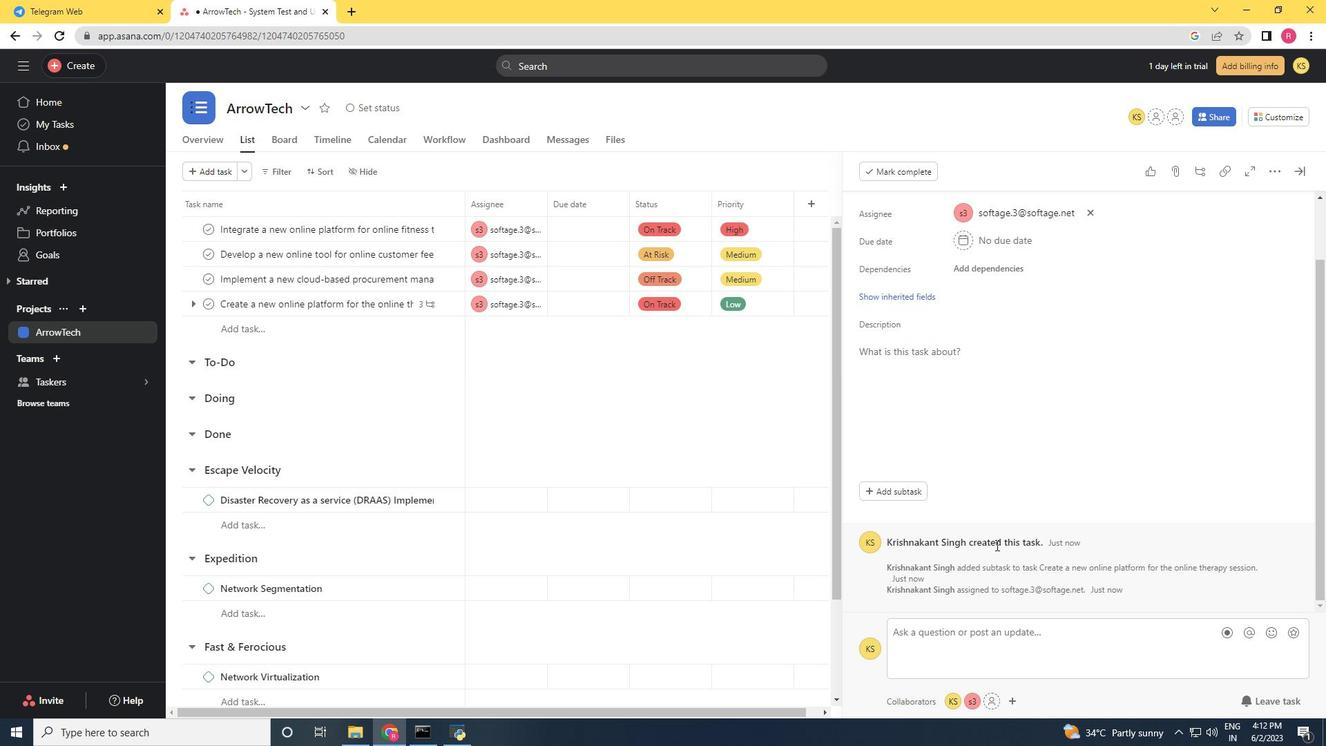 
Action: Mouse scrolled (998, 538) with delta (0, 0)
Screenshot: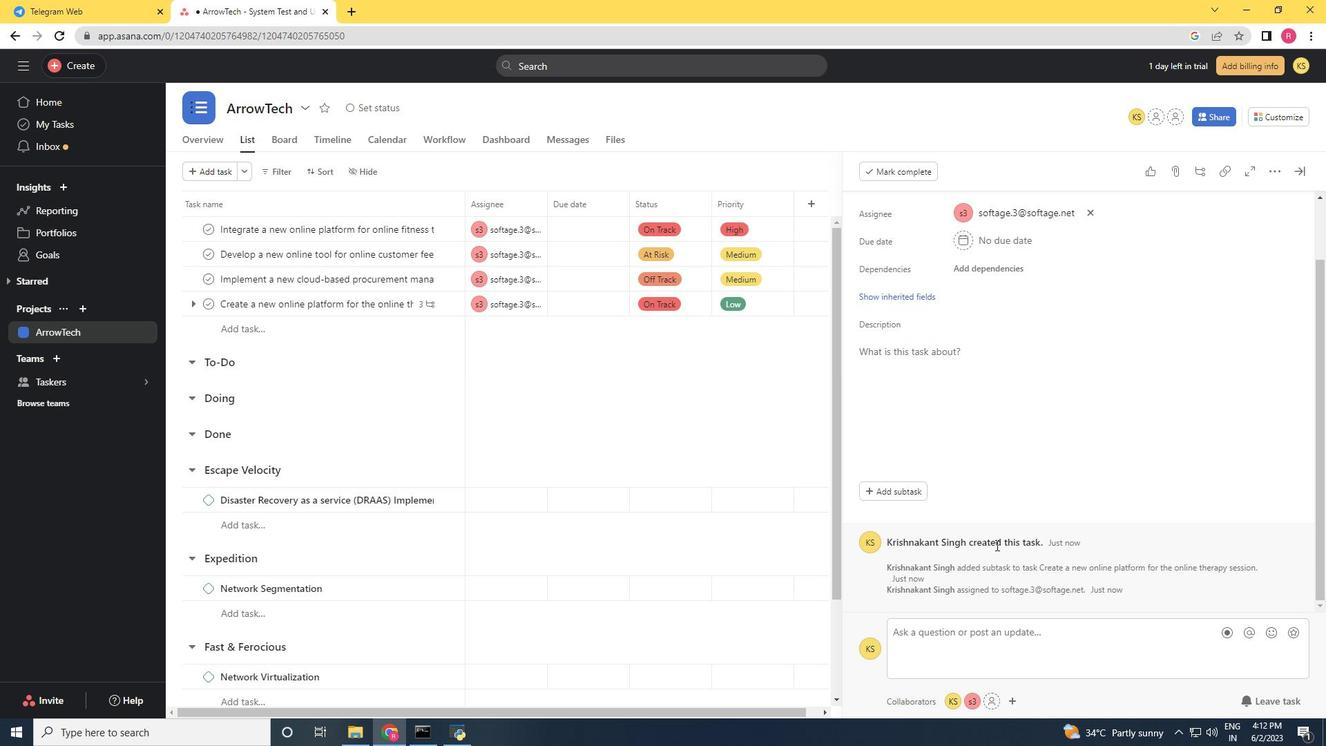 
Action: Mouse moved to (998, 538)
Screenshot: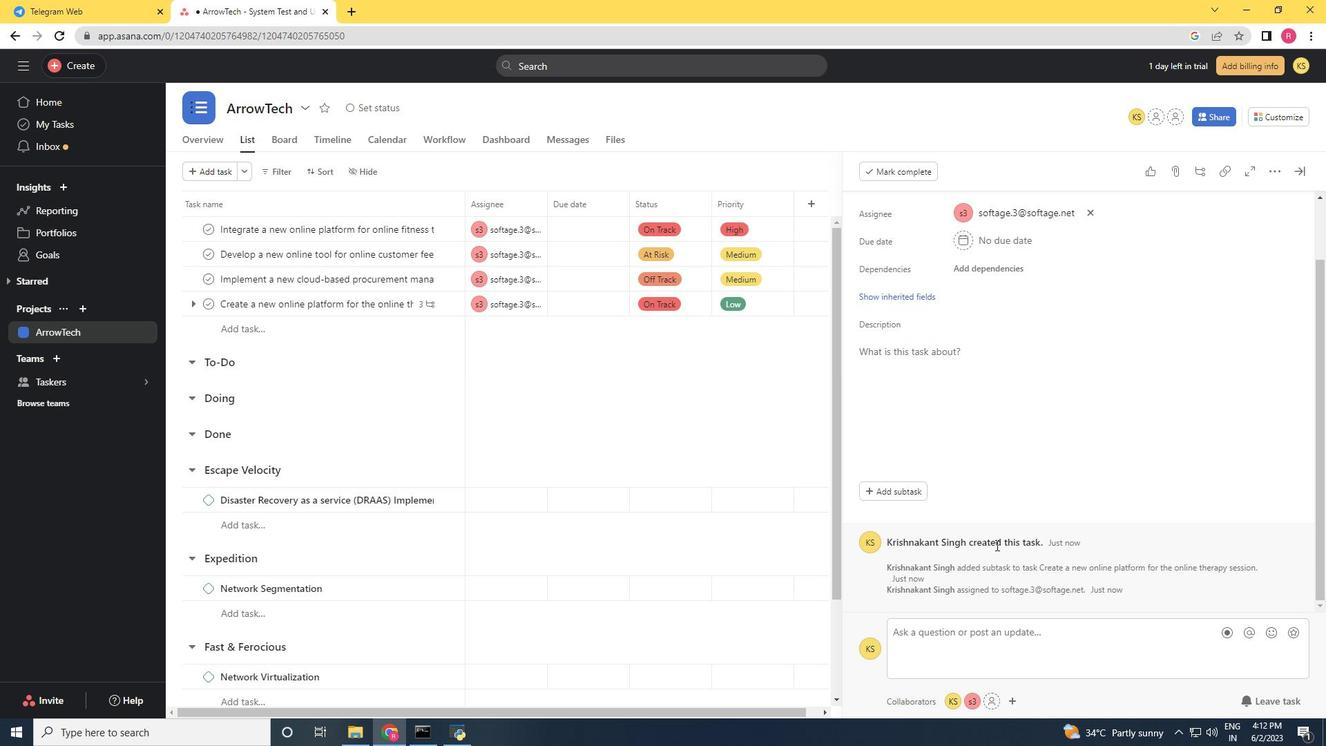 
Action: Mouse scrolled (998, 538) with delta (0, 0)
Screenshot: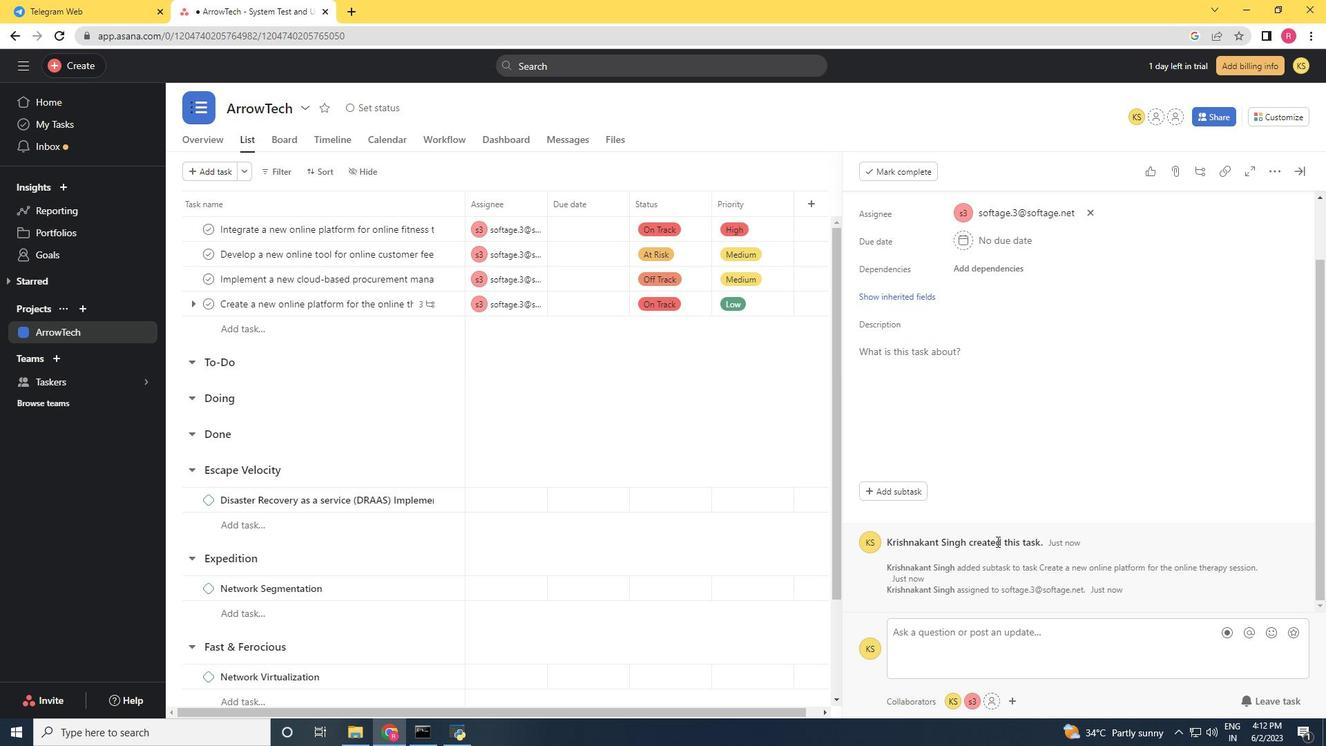 
Action: Mouse moved to (1039, 571)
Screenshot: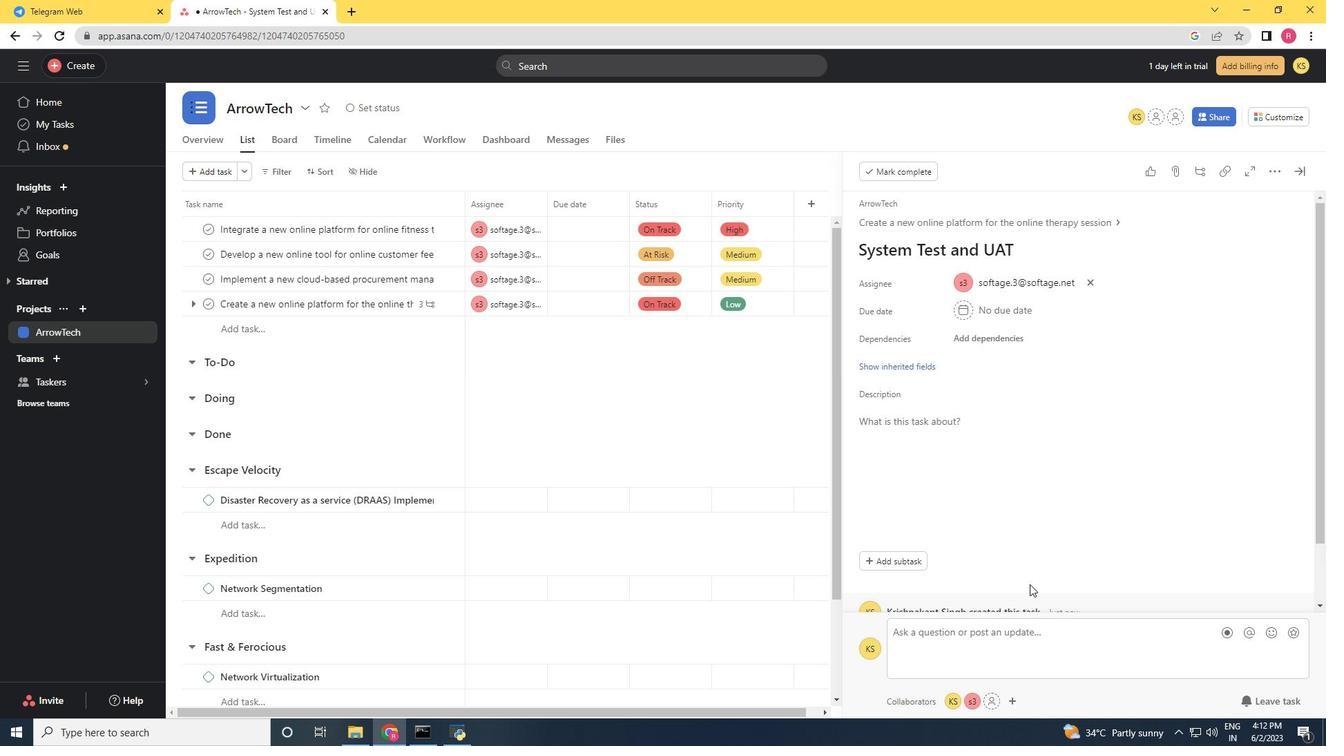 
Action: Mouse scrolled (1039, 570) with delta (0, 0)
Screenshot: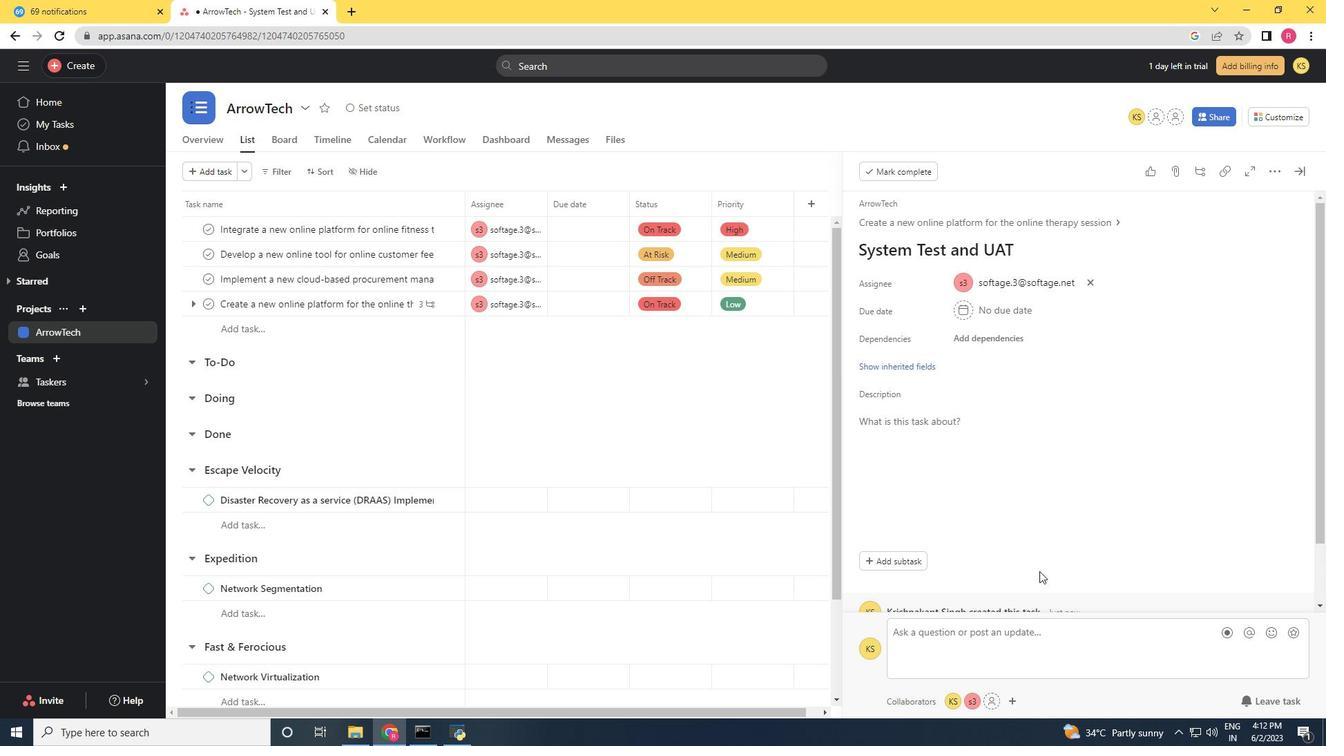 
Action: Mouse scrolled (1039, 570) with delta (0, 0)
Screenshot: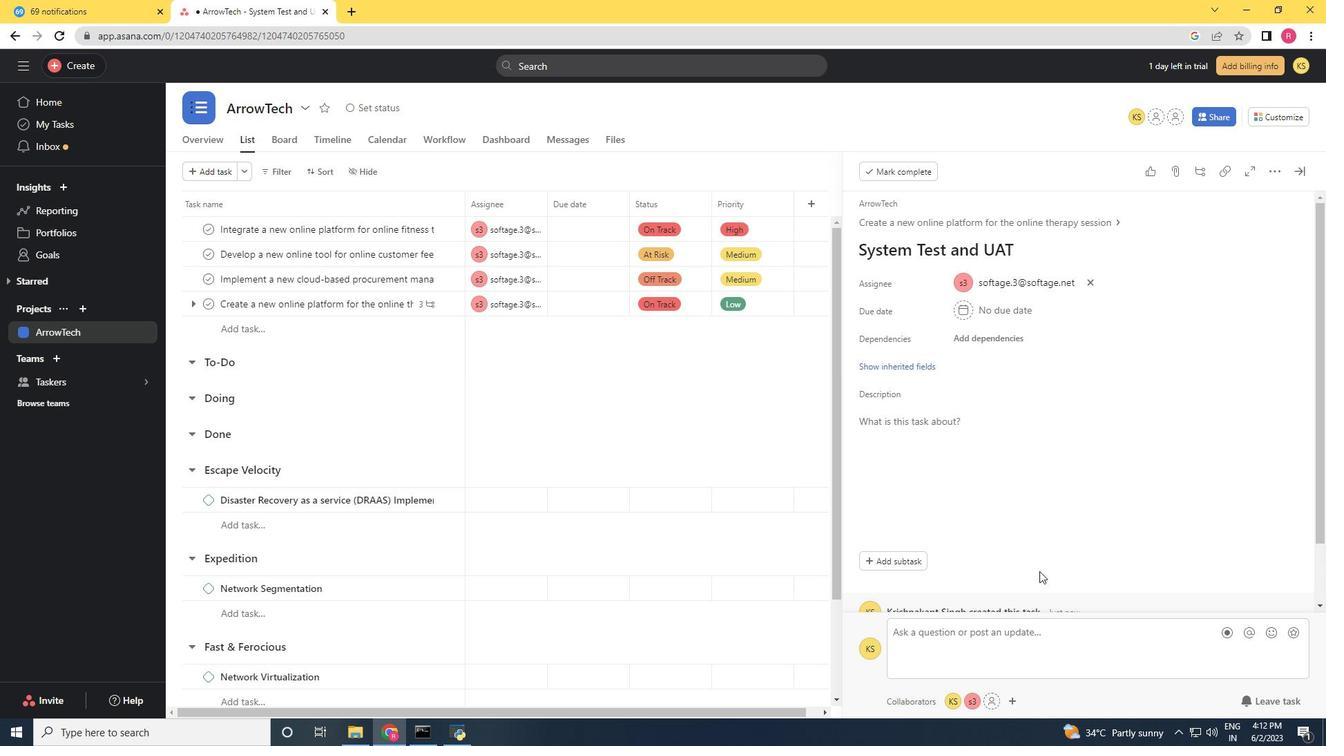 
Action: Mouse scrolled (1039, 570) with delta (0, 0)
Screenshot: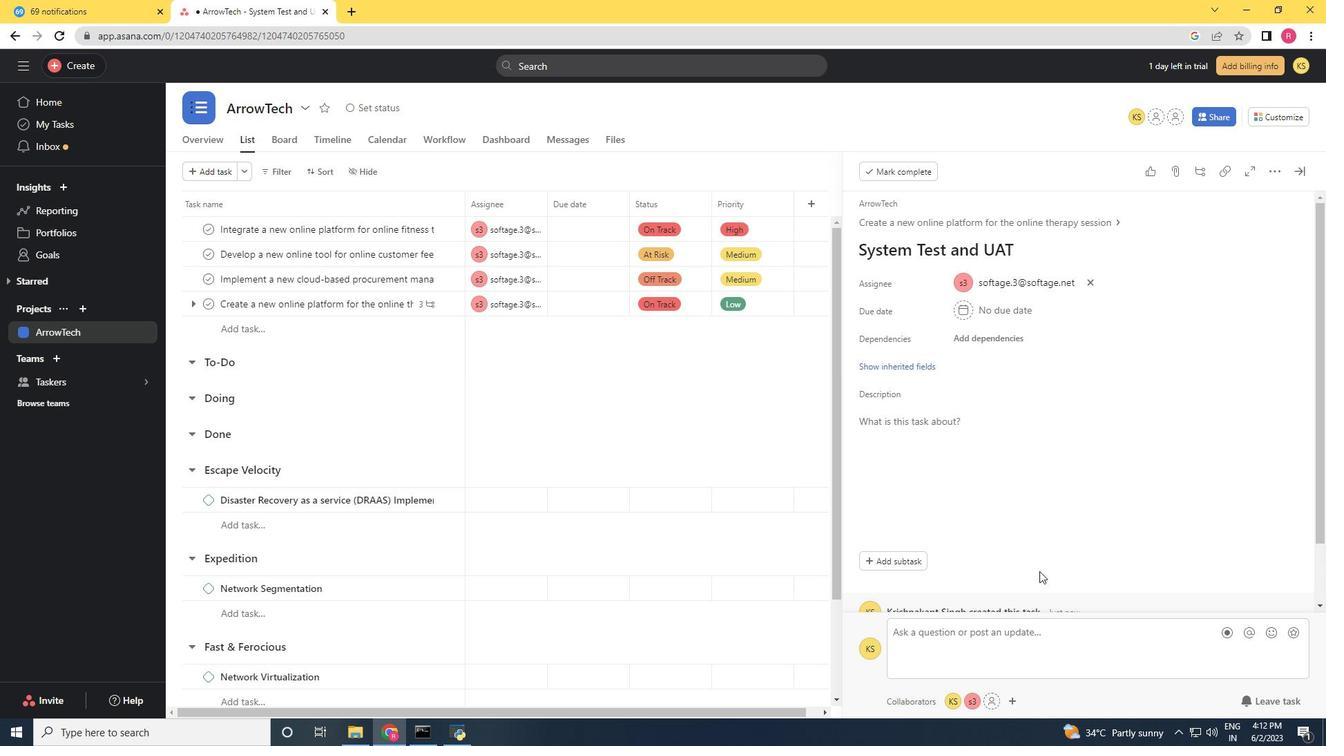 
Action: Mouse moved to (1041, 565)
Screenshot: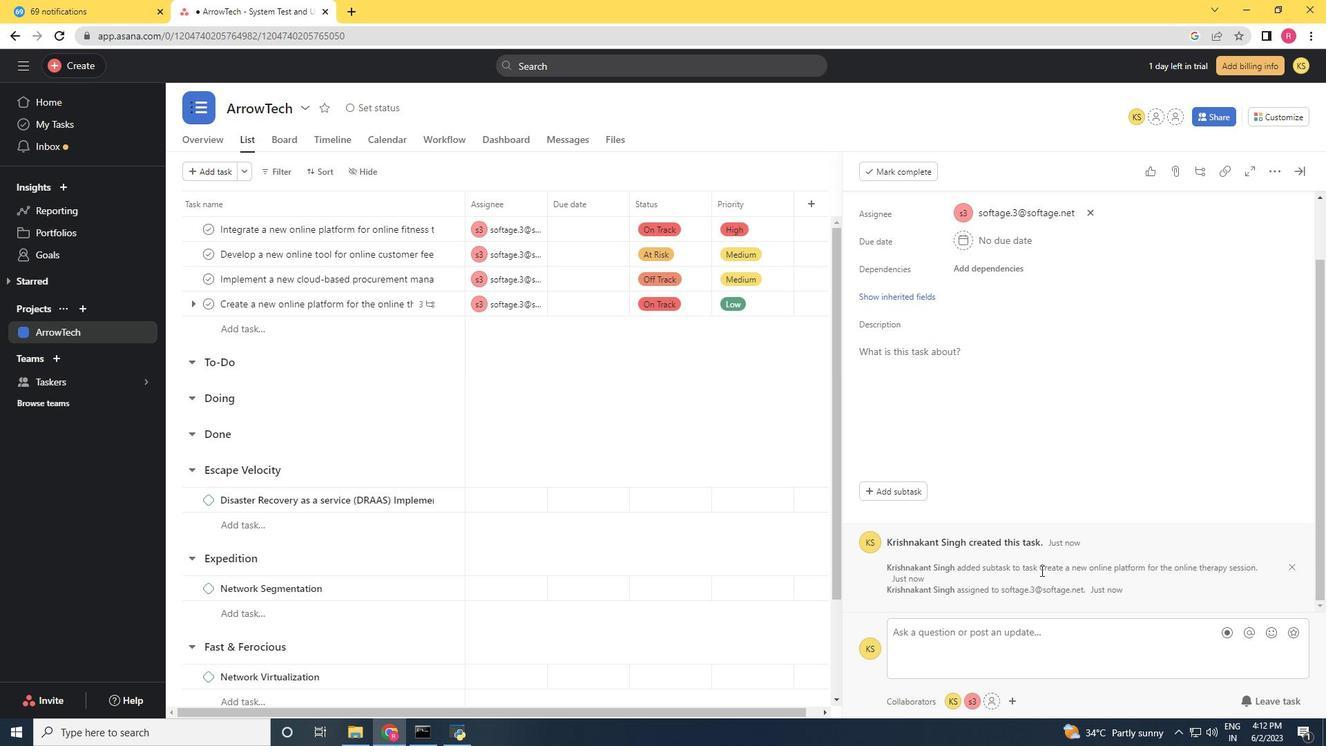 
Action: Mouse scrolled (1041, 565) with delta (0, 0)
Screenshot: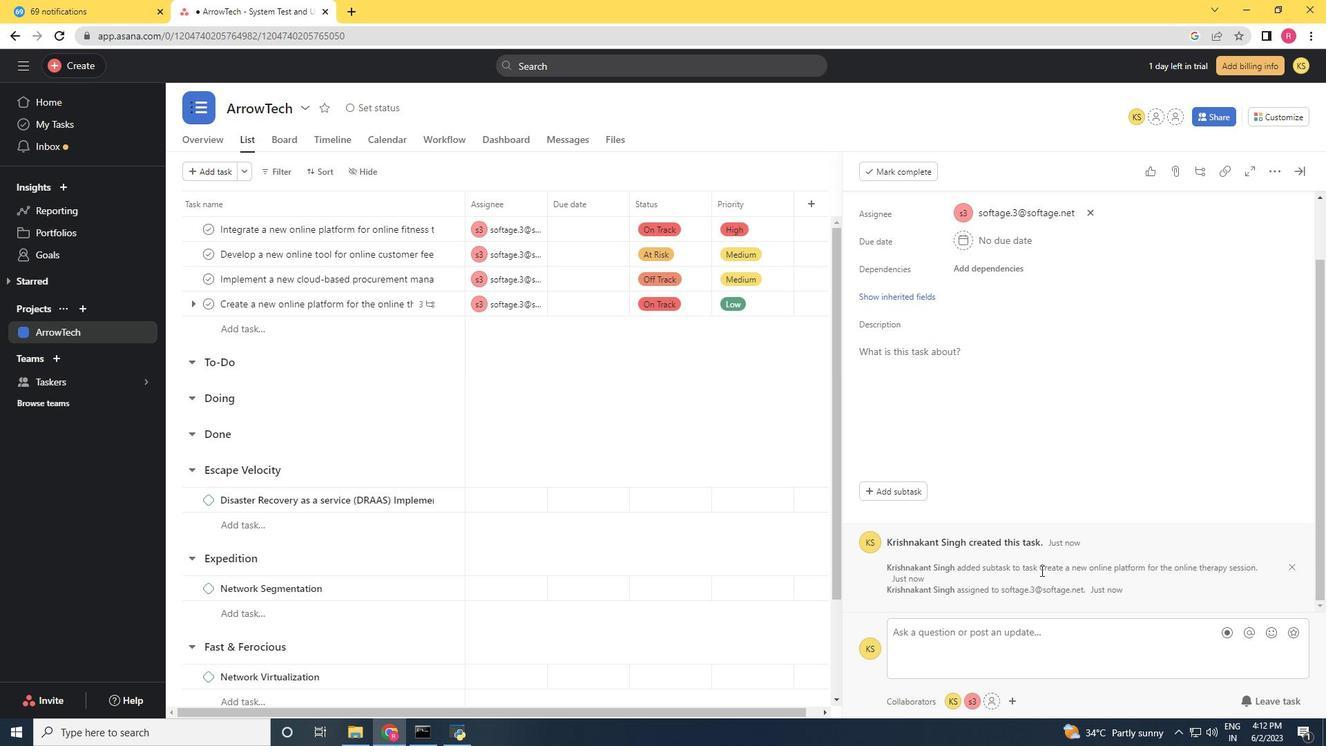 
Action: Mouse moved to (1041, 563)
Screenshot: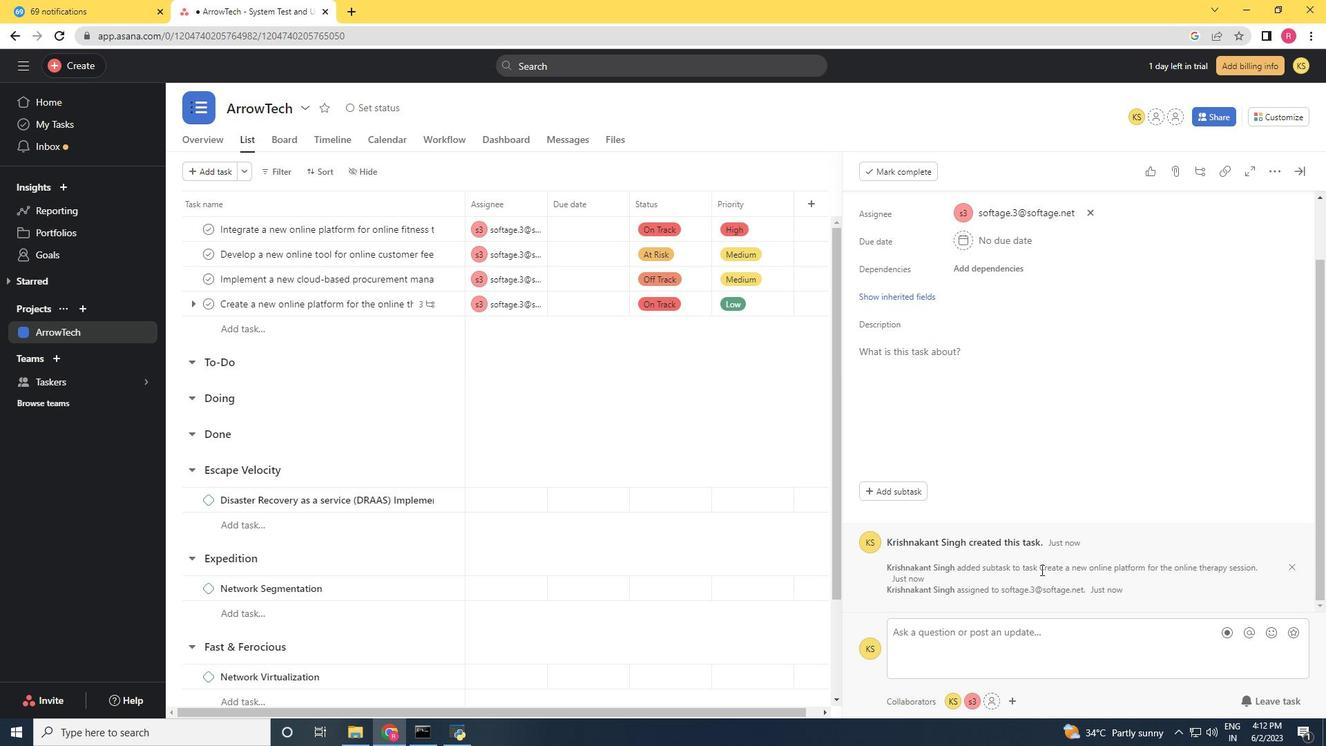 
Action: Mouse scrolled (1041, 564) with delta (0, 0)
Screenshot: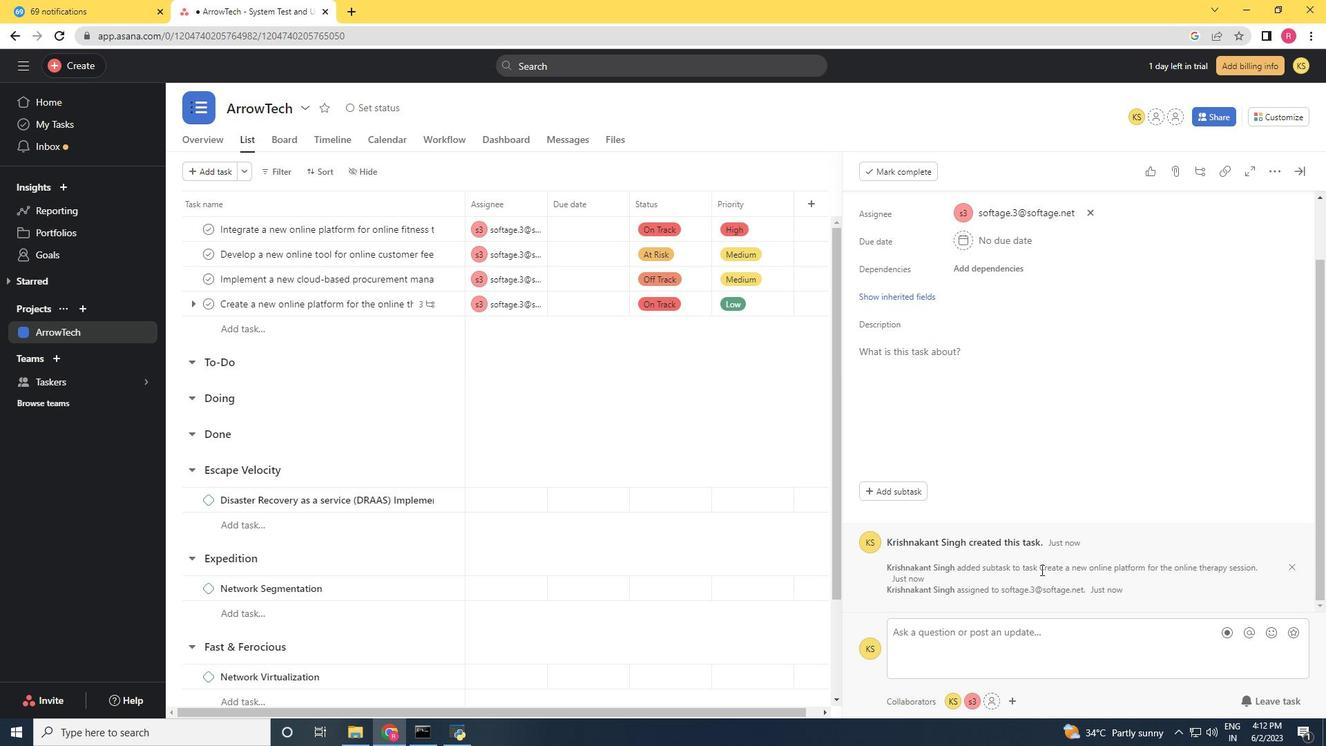 
Action: Mouse moved to (1041, 563)
Screenshot: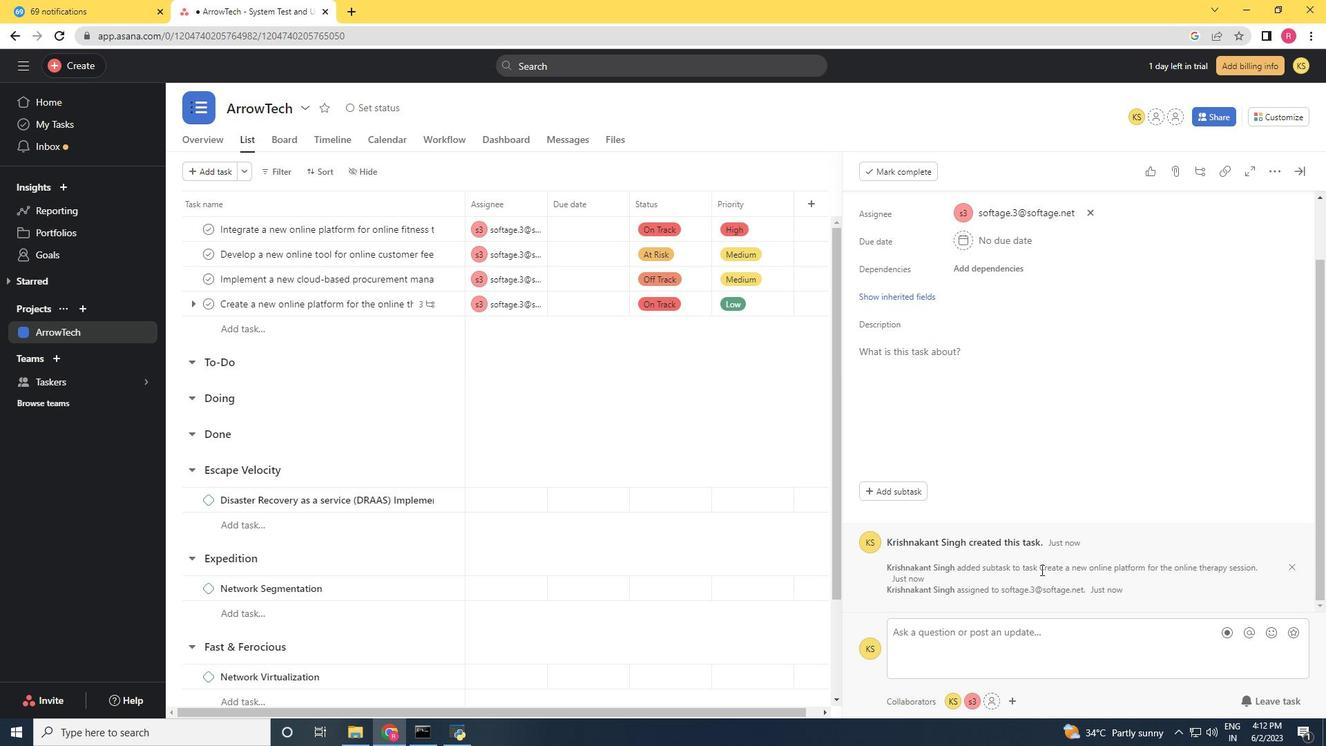 
Action: Mouse scrolled (1041, 563) with delta (0, 0)
Screenshot: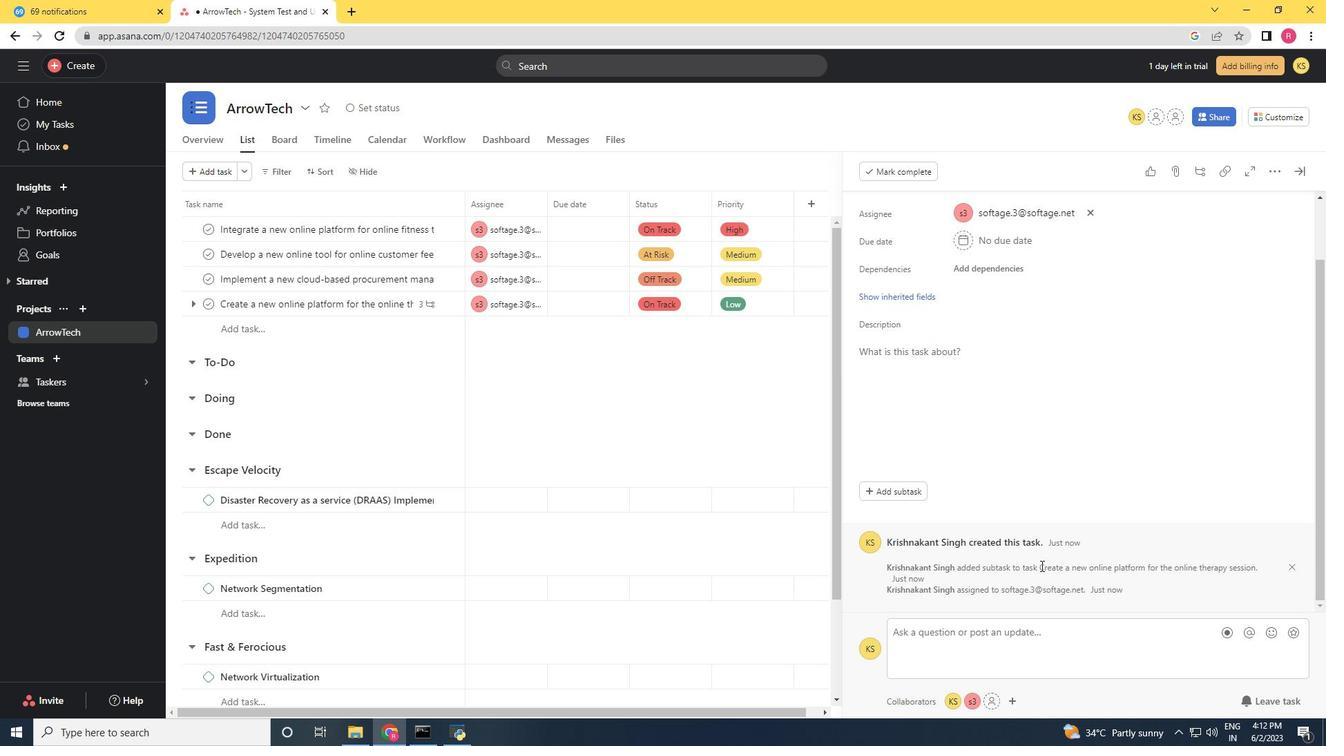 
Action: Mouse scrolled (1041, 563) with delta (0, 0)
Screenshot: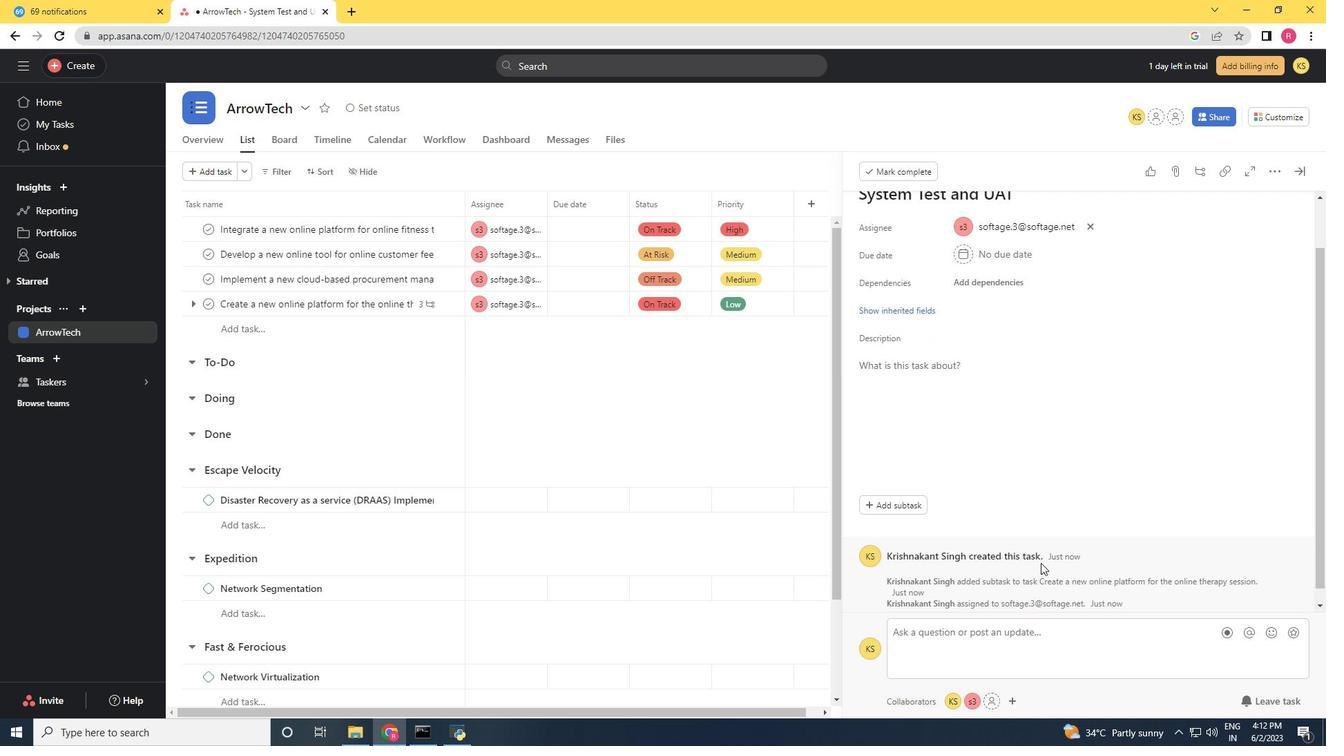 
Action: Mouse moved to (906, 360)
Screenshot: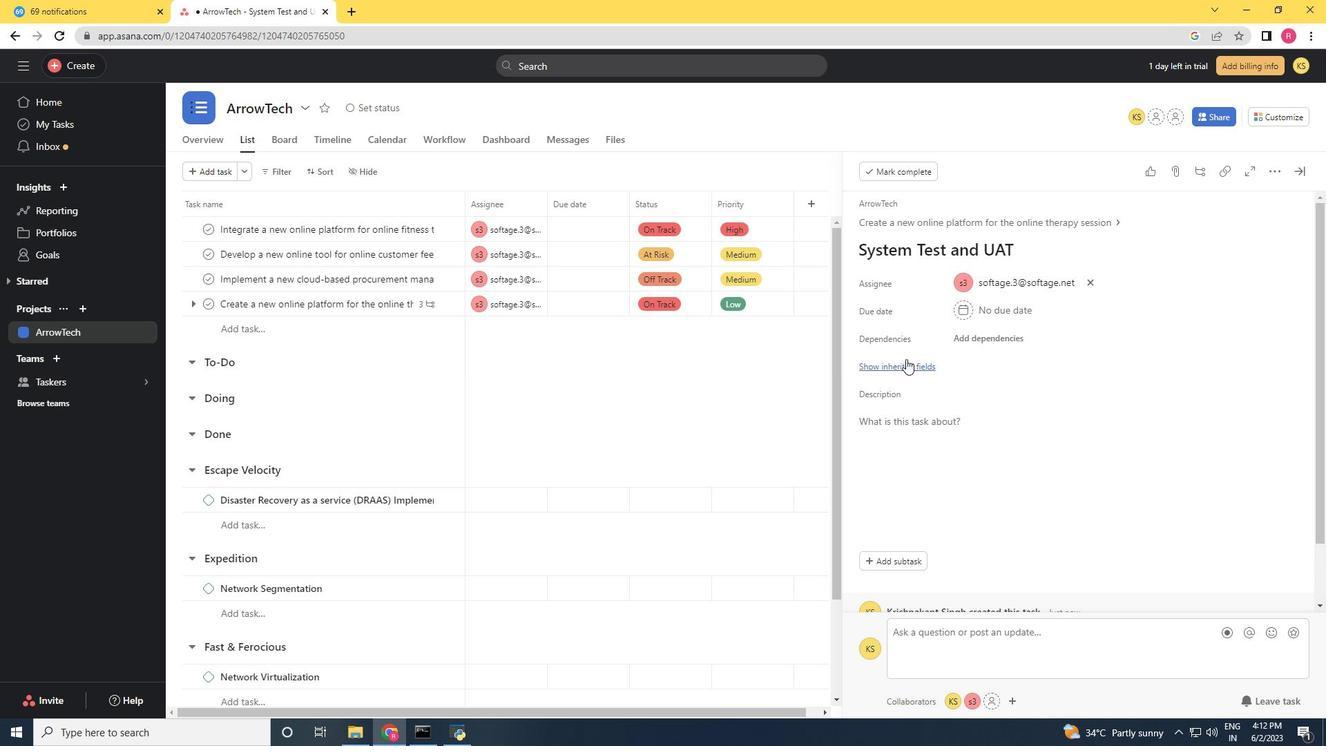 
Action: Mouse pressed left at (906, 360)
Screenshot: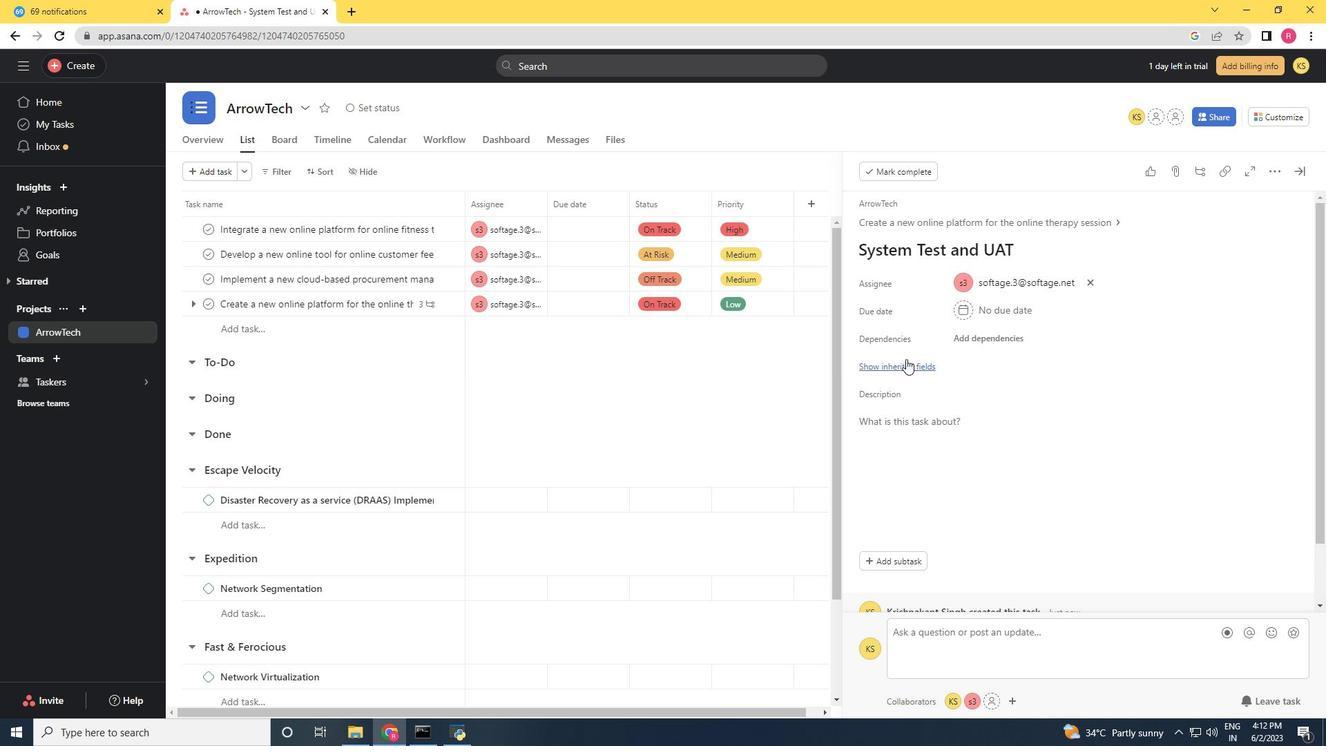 
Action: Mouse moved to (976, 392)
Screenshot: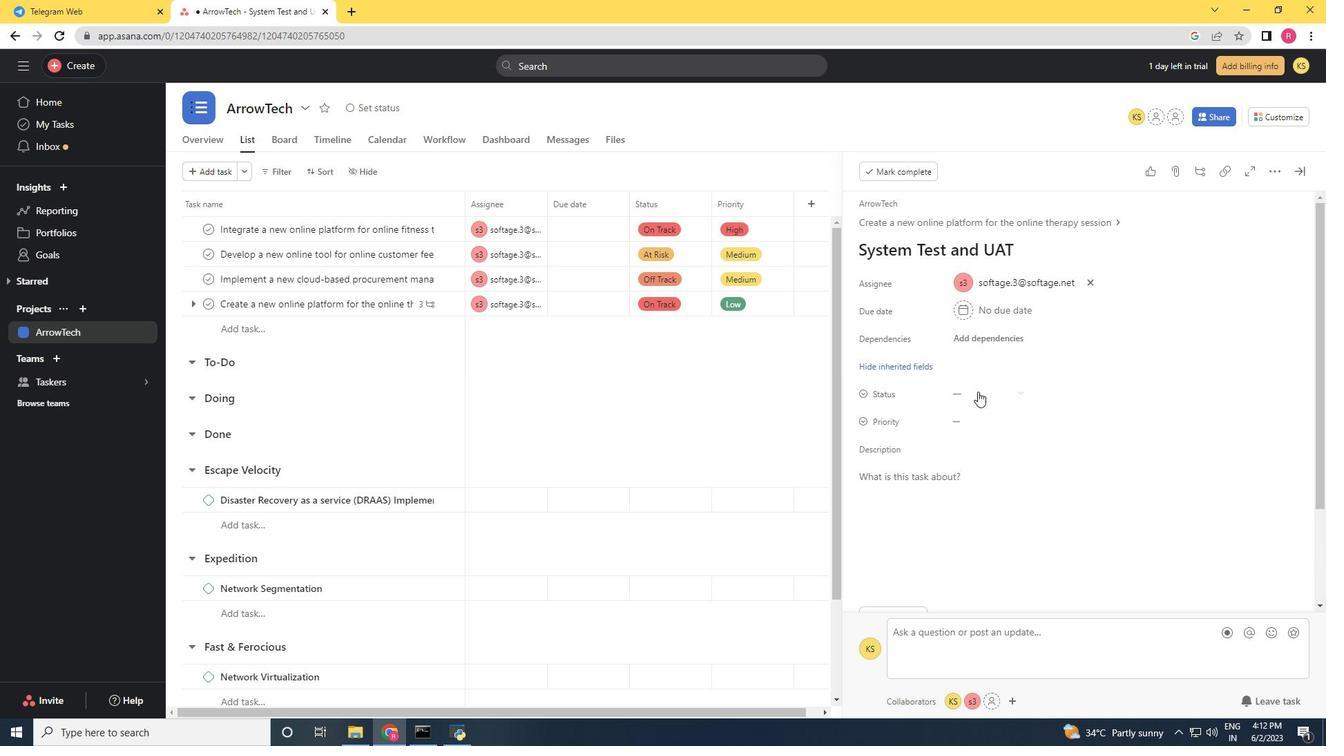 
Action: Mouse pressed left at (976, 392)
Screenshot: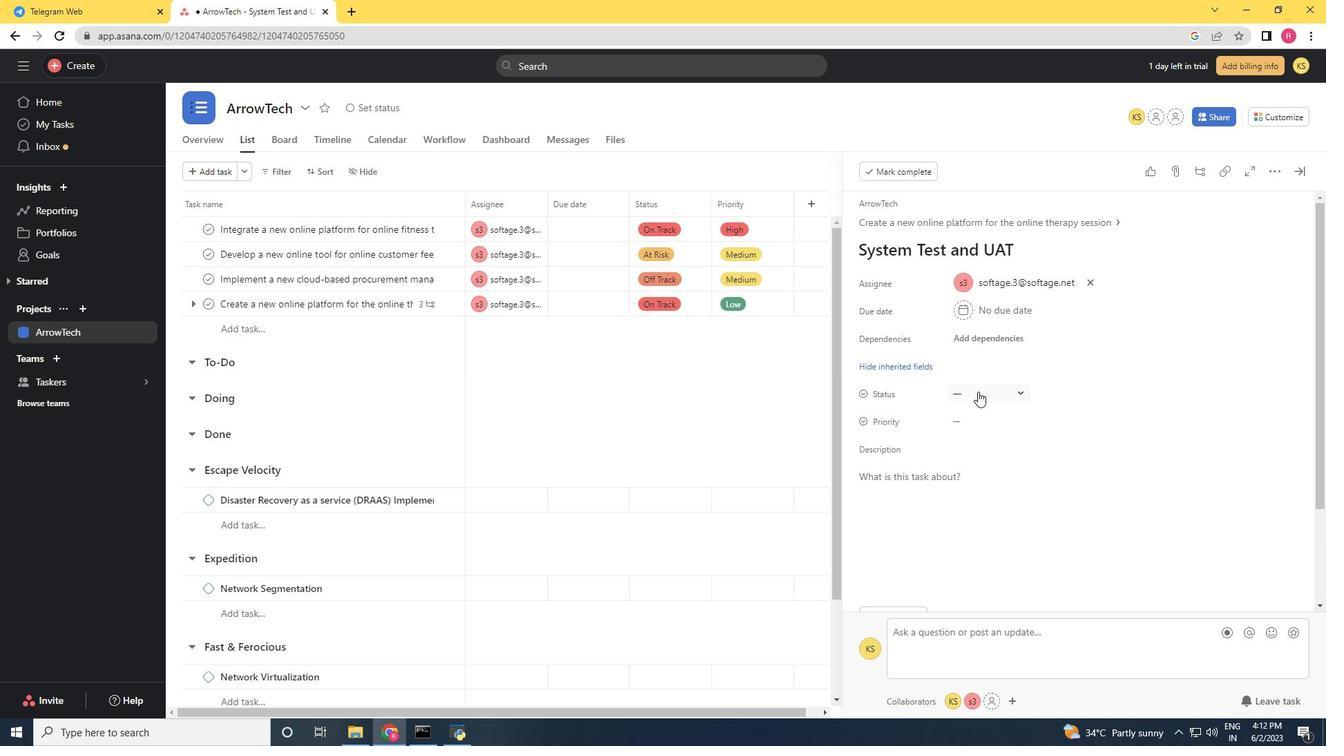 
Action: Mouse moved to (1010, 446)
Screenshot: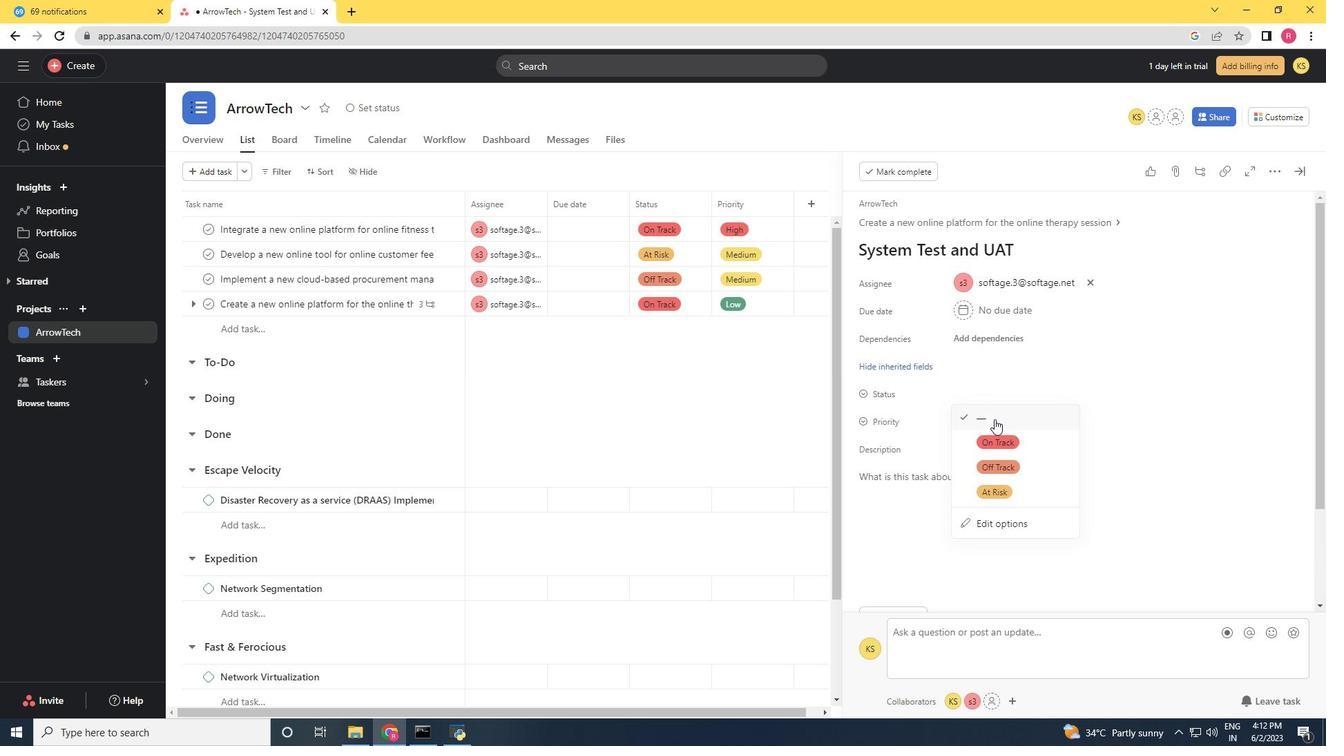 
Action: Mouse pressed left at (1010, 446)
Screenshot: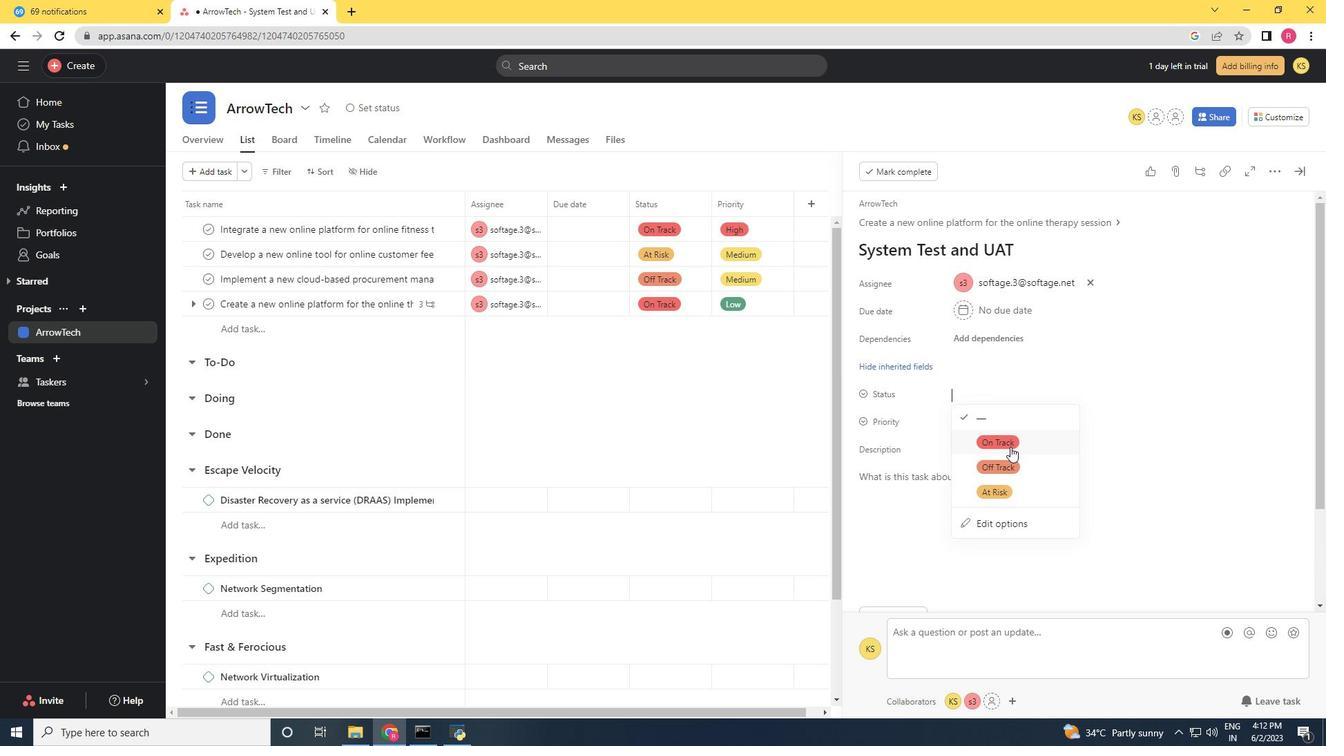 
Action: Mouse moved to (969, 423)
Screenshot: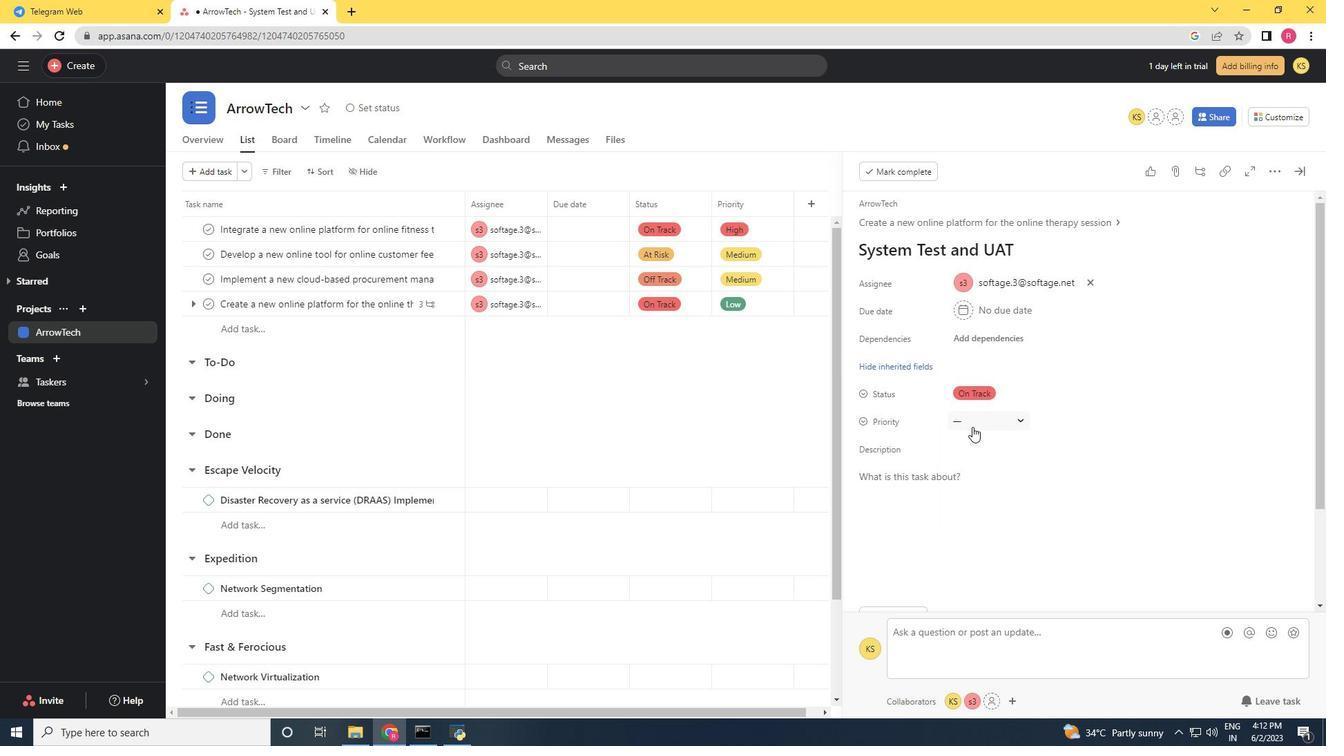 
Action: Mouse pressed left at (969, 423)
Screenshot: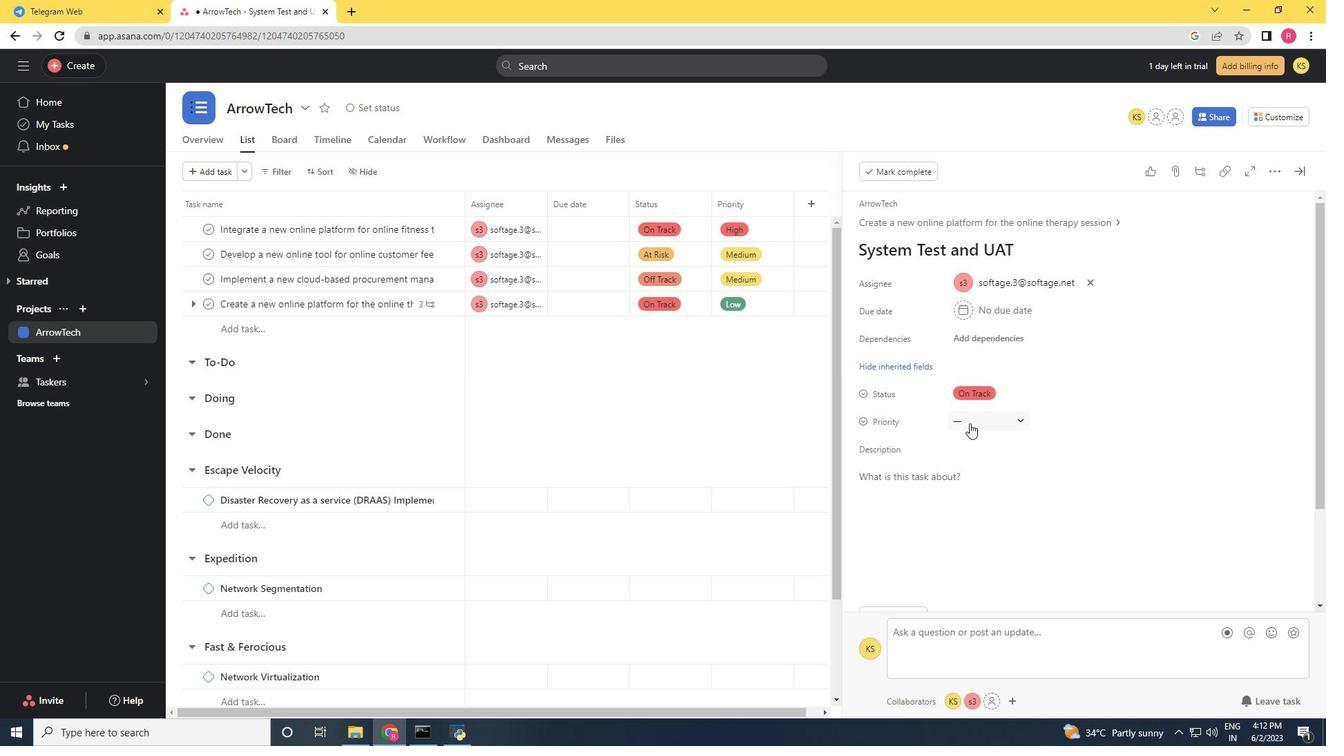 
Action: Mouse moved to (994, 516)
Screenshot: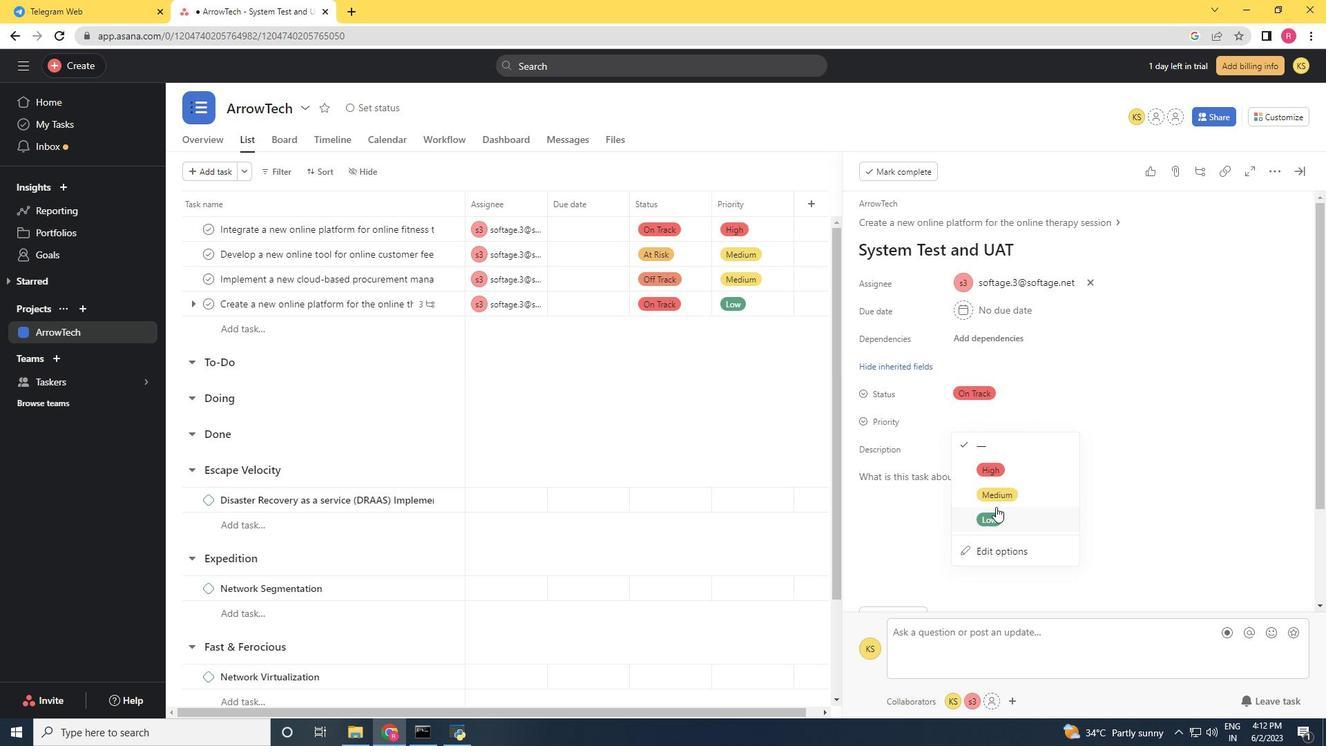 
Action: Mouse pressed left at (994, 516)
Screenshot: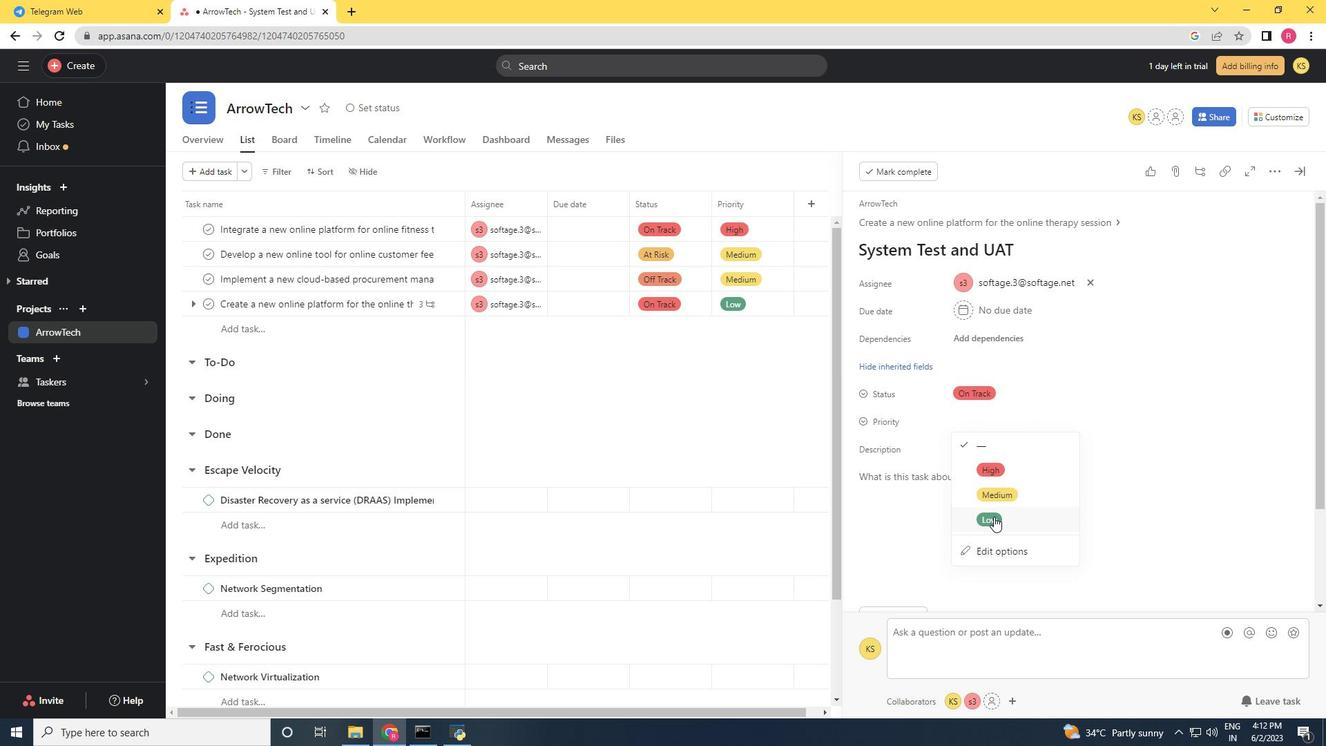 
